 Task: In the Company bloomingdales.com, Create email and send with subject: 'Welcome to a New Paradigm: Introducing Our Visionary Solution', and with mail content 'Good Morning!_x000D_
Ignite your passion for success. Our groundbreaking solution will unleash your potential and open doors to endless opportunities in your industry._x000D_
Best Regards', attach the document: Proposal.doc and insert image: visitingcard.jpg. Below Best Regards, write Wechat and insert the URL: www.wechat.com. Mark checkbox to create task to follow up : Tomorrow.  Enter or choose an email address of recipient's from company's contact and send.. Logged in from softage.5@softage.net
Action: Mouse moved to (76, 50)
Screenshot: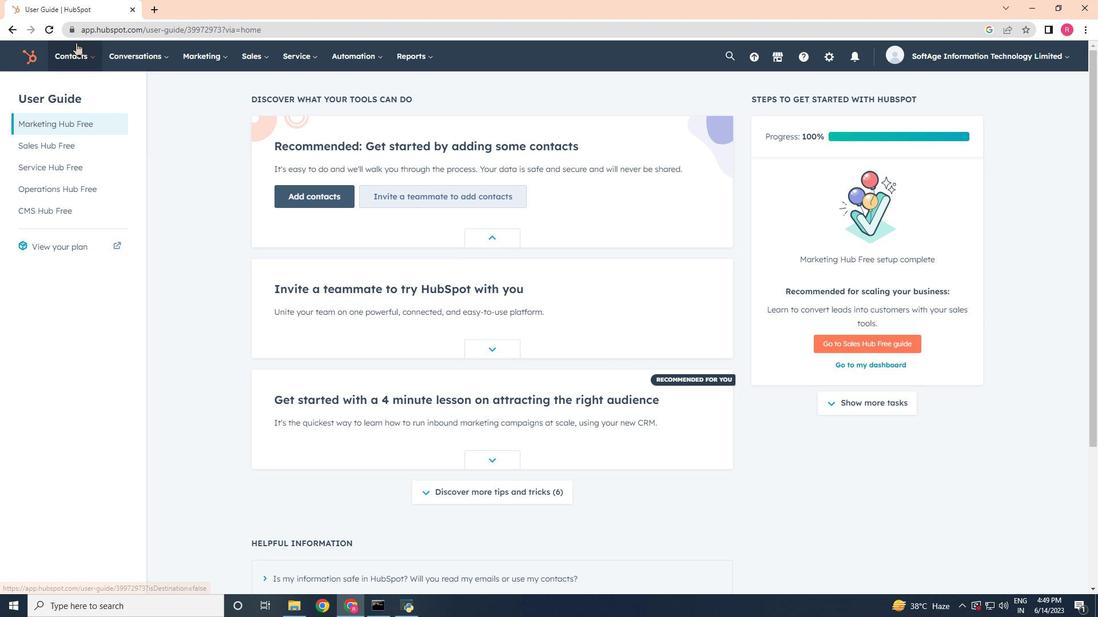 
Action: Mouse pressed left at (76, 50)
Screenshot: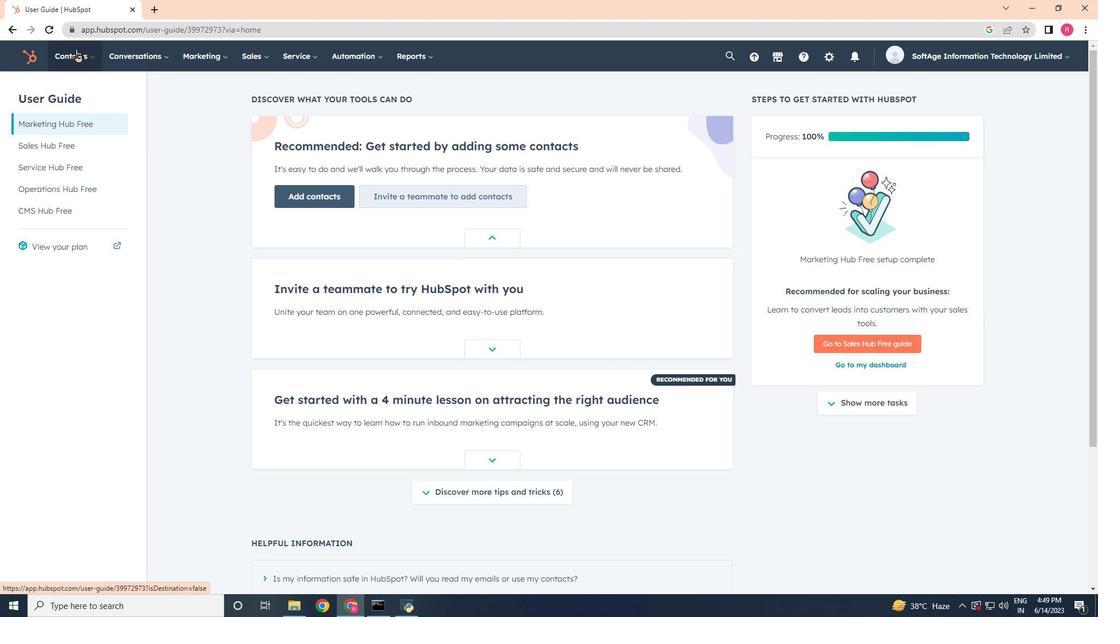 
Action: Mouse moved to (101, 114)
Screenshot: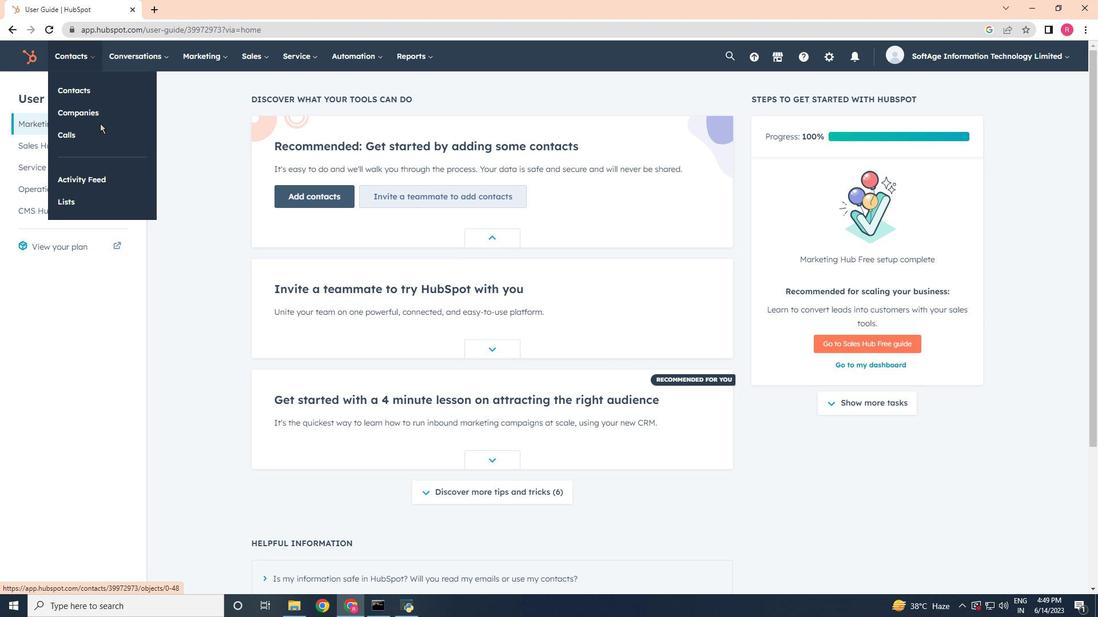 
Action: Mouse pressed left at (101, 114)
Screenshot: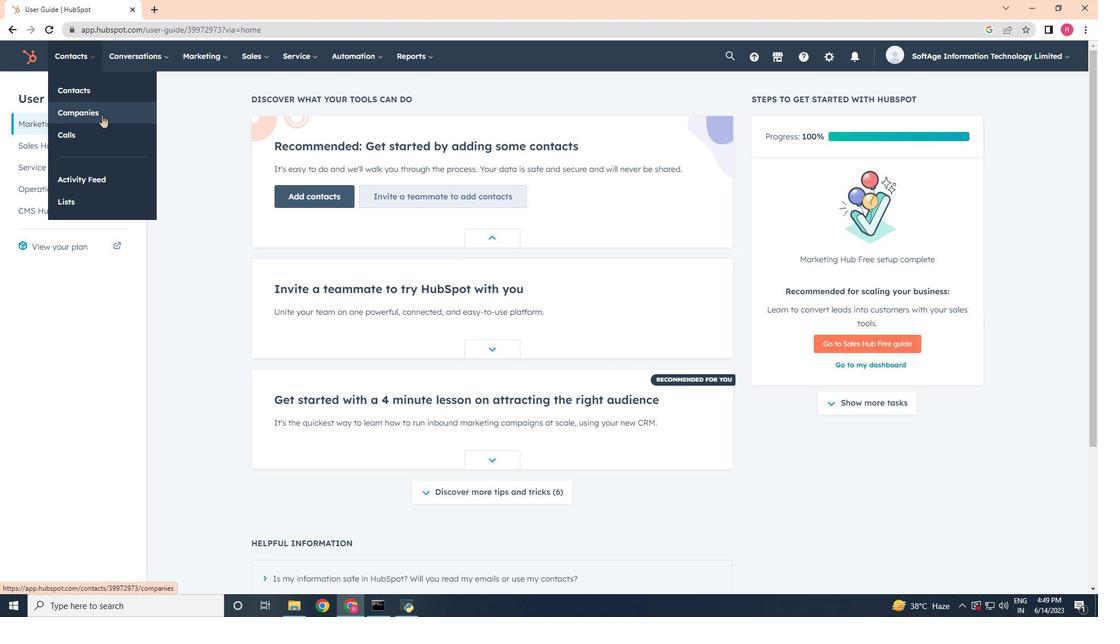 
Action: Mouse moved to (113, 185)
Screenshot: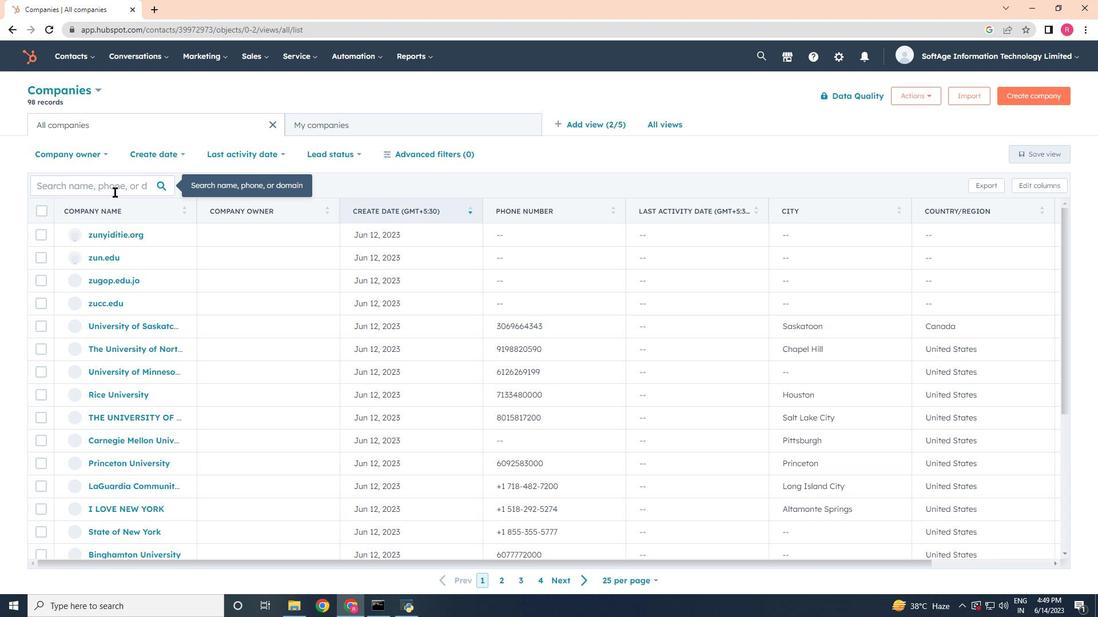 
Action: Mouse pressed left at (113, 185)
Screenshot: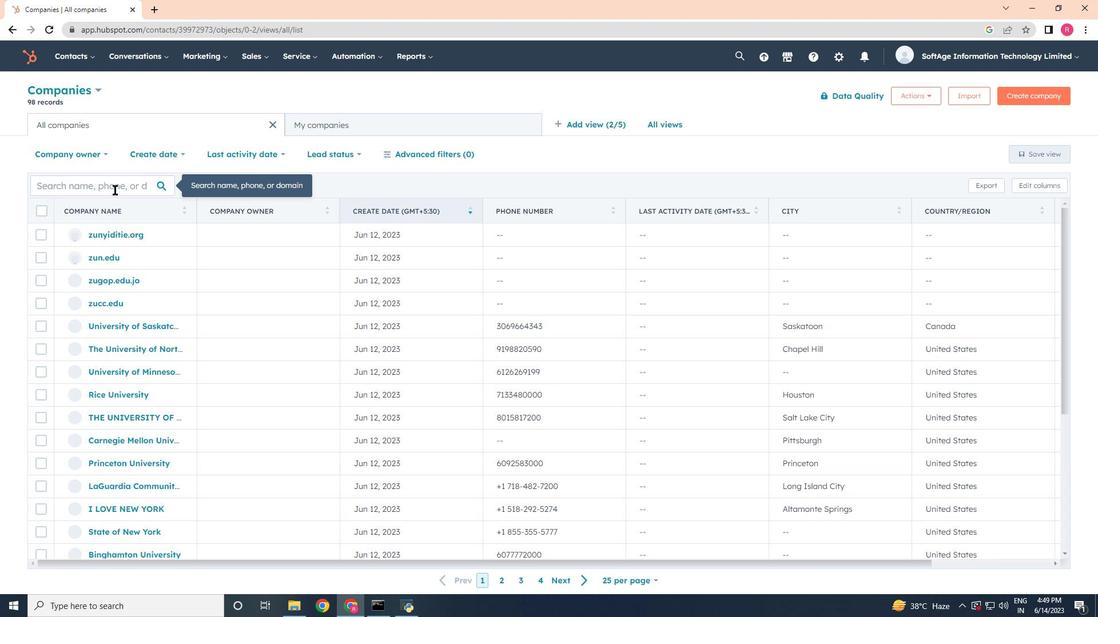 
Action: Key pressed bloom
Screenshot: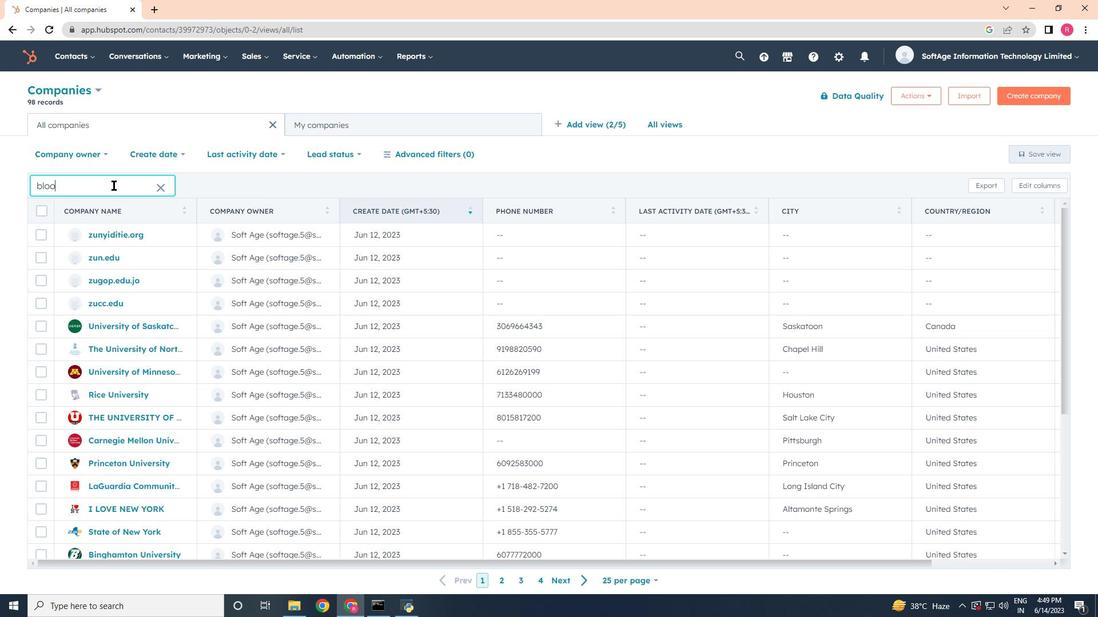 
Action: Mouse moved to (114, 185)
Screenshot: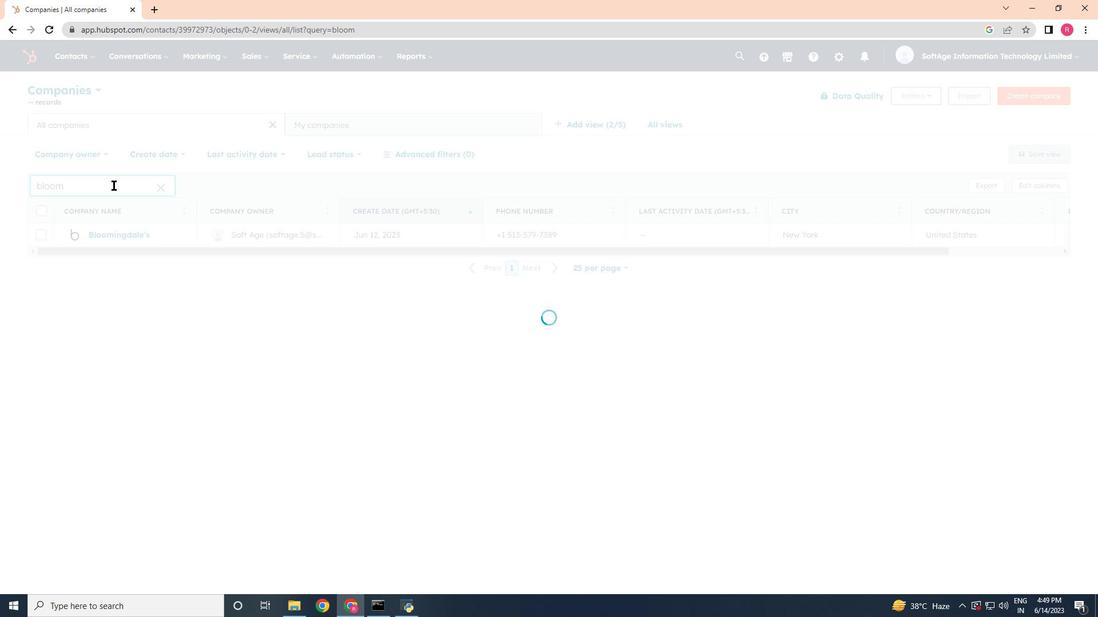 
Action: Key pressed ing
Screenshot: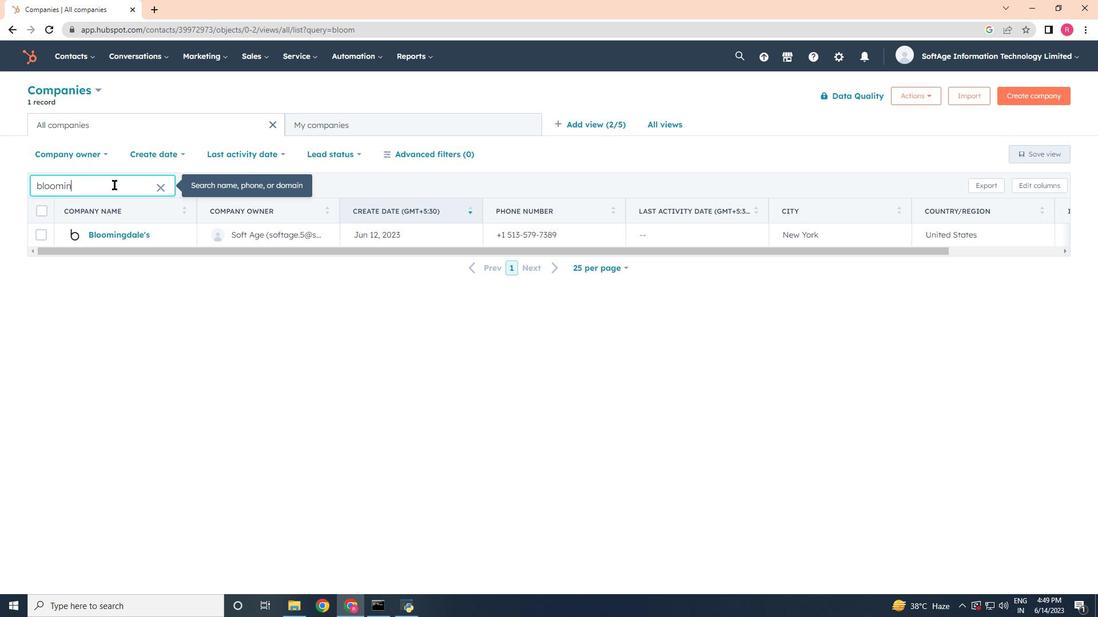 
Action: Mouse moved to (124, 236)
Screenshot: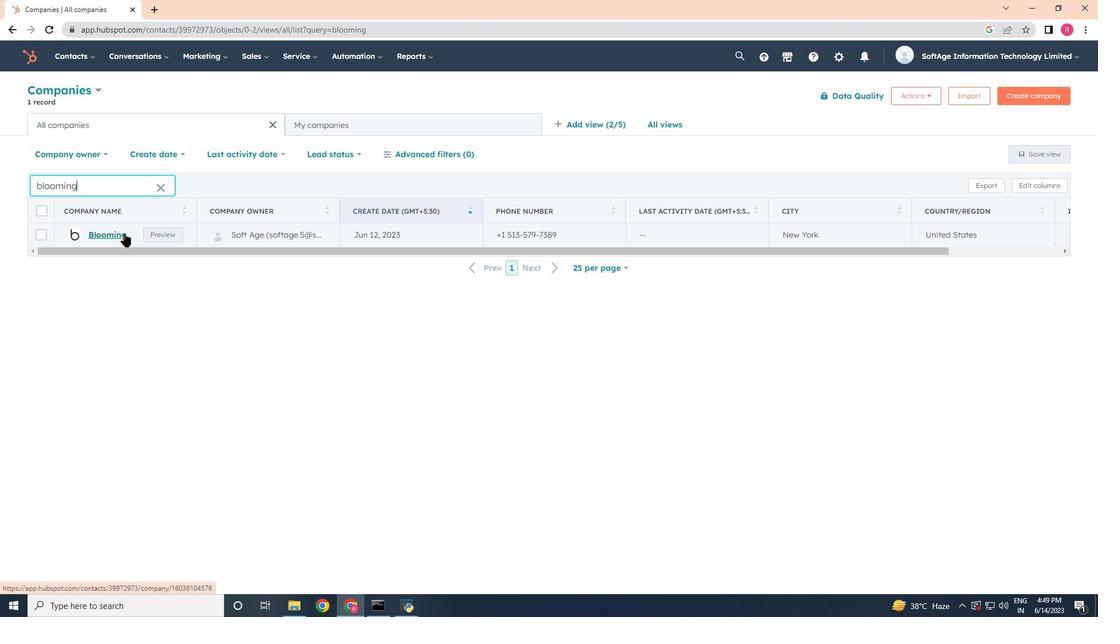 
Action: Mouse pressed left at (124, 236)
Screenshot: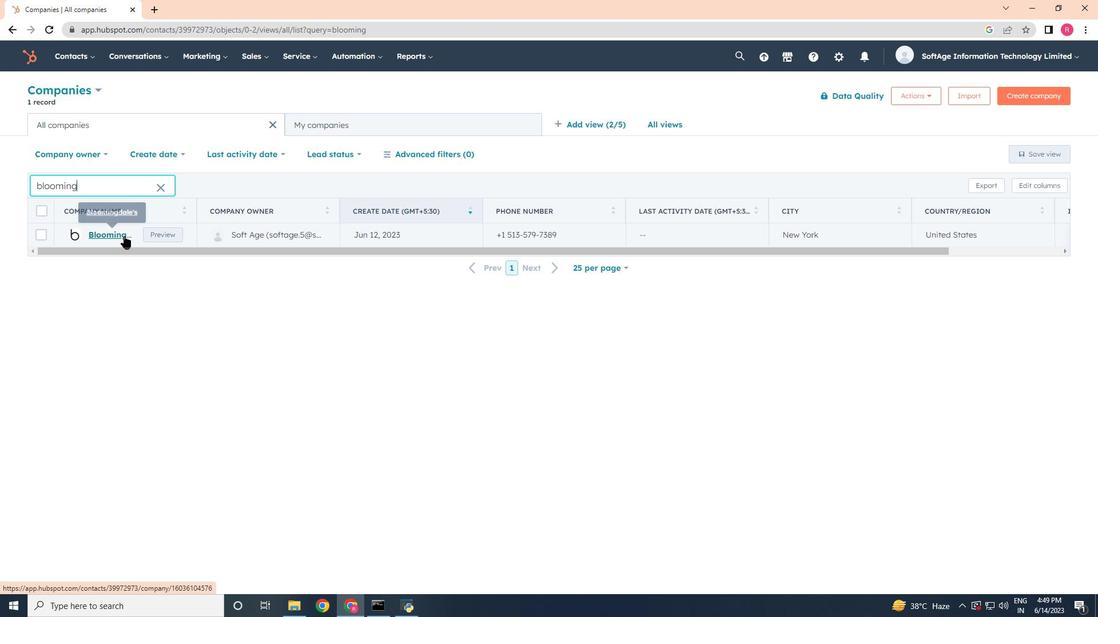 
Action: Mouse moved to (80, 199)
Screenshot: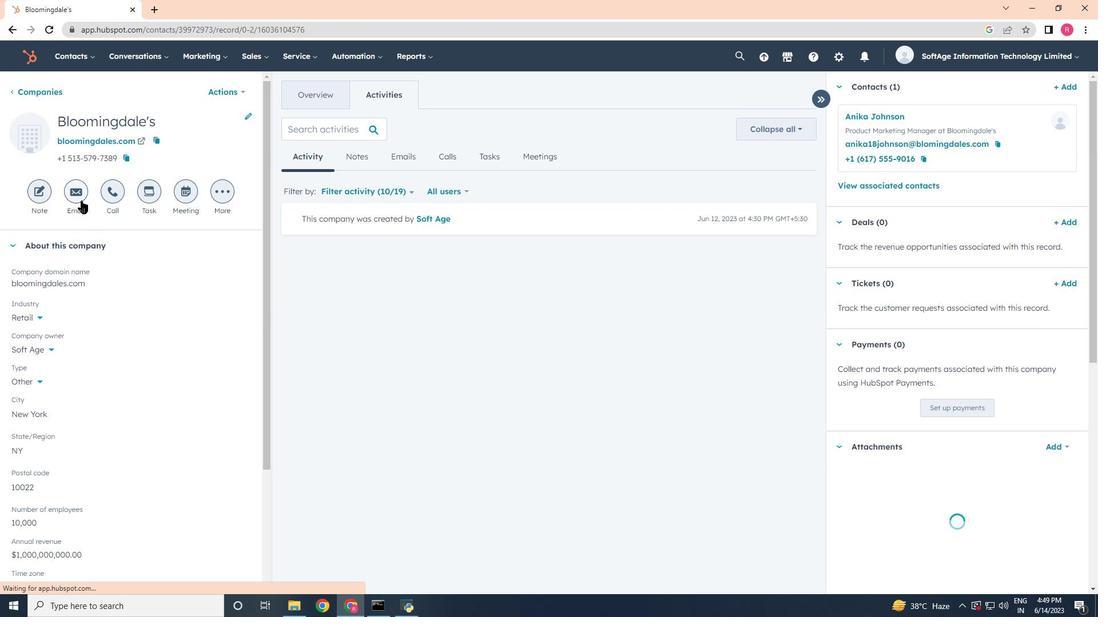 
Action: Mouse pressed left at (80, 199)
Screenshot: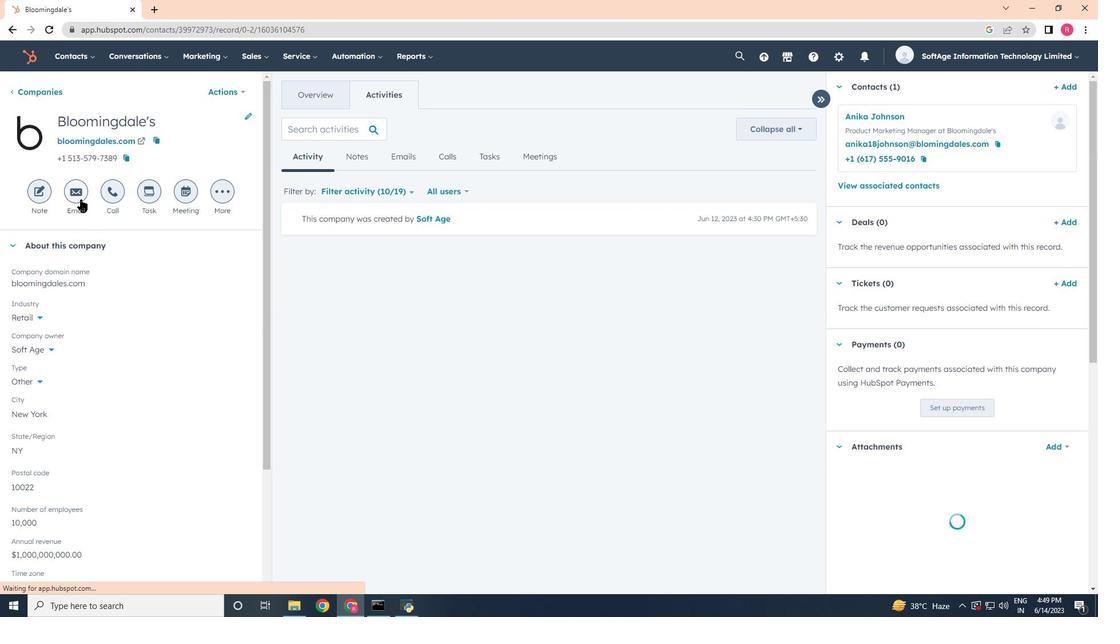 
Action: Mouse moved to (965, 289)
Screenshot: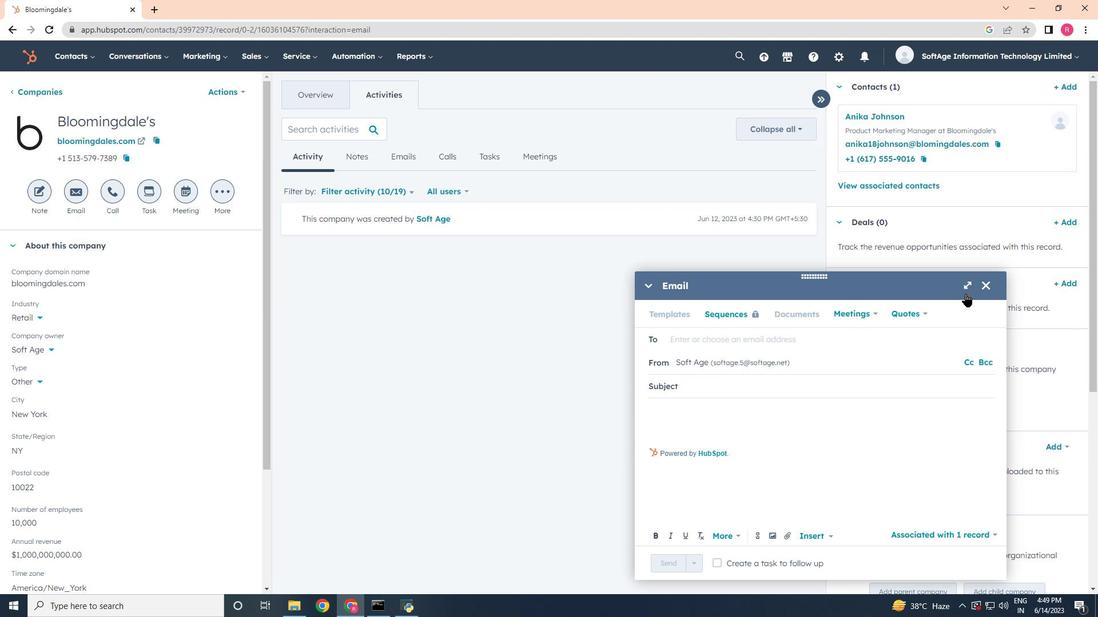 
Action: Mouse pressed left at (965, 289)
Screenshot: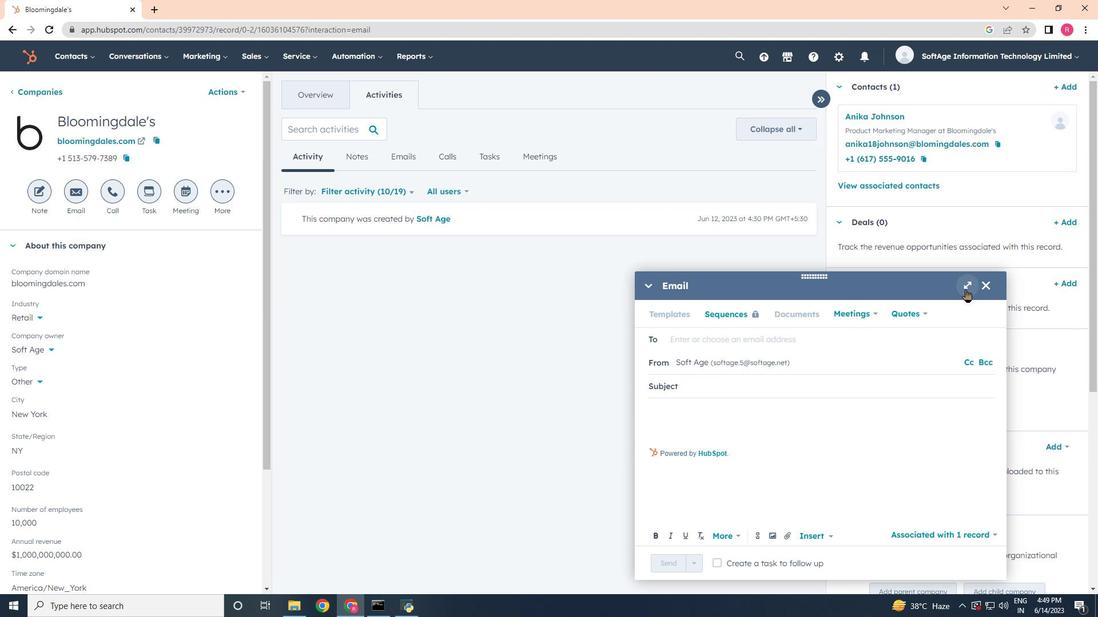 
Action: Mouse moved to (401, 263)
Screenshot: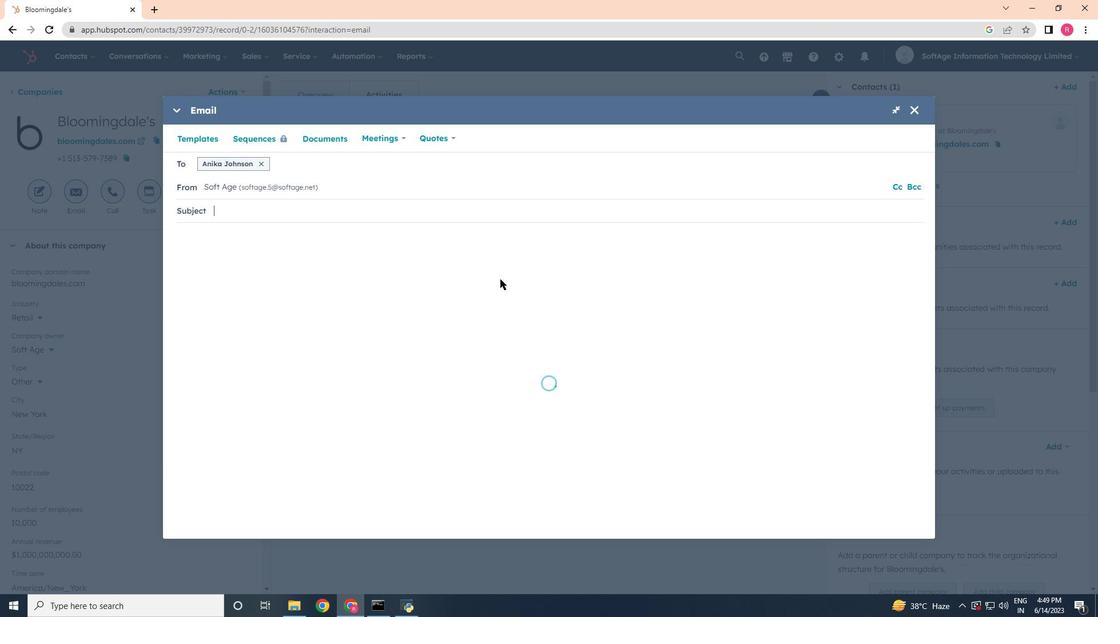 
Action: Key pressed <Key.shift><Key.shift><Key.shift><Key.shift>Welcome<Key.space>to<Key.space>a<Key.space><Key.shift>NEw<Key.space><Key.backspace><Key.backspace><Key.backspace>ew<Key.space><Key.shift><Key.shift><Key.shift><Key.shift><Key.shift><Key.shift><Key.shift><Key.shift><Key.shift><Key.shift><Key.shift><Key.shift><Key.shift><Key.shift><Key.shift>Paradigm<Key.shift_r>:<Key.space><Key.shift>Introducing<Key.space><Key.shift>Our<Key.space><Key.shift>Visionary<Key.space><Key.shift>Solution<Key.space>
Screenshot: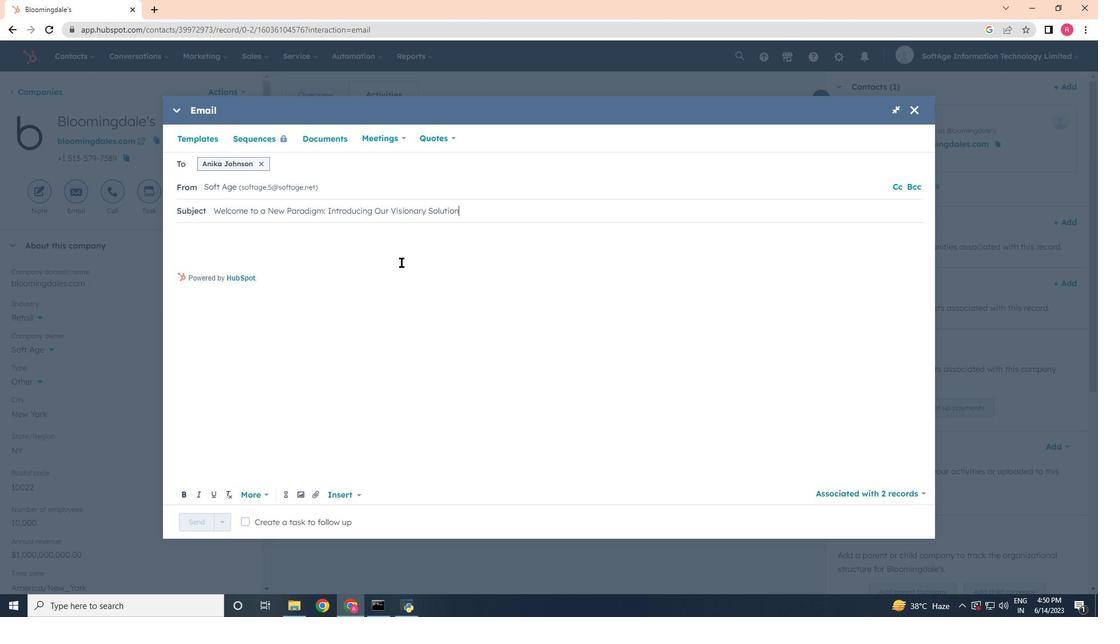 
Action: Mouse moved to (192, 260)
Screenshot: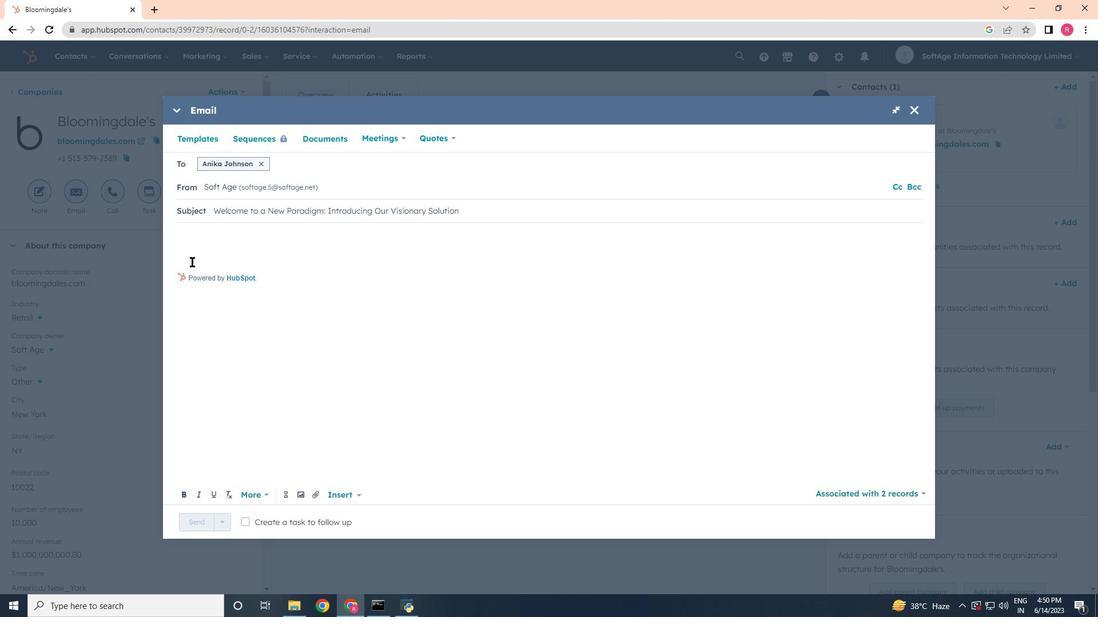 
Action: Mouse pressed left at (192, 260)
Screenshot: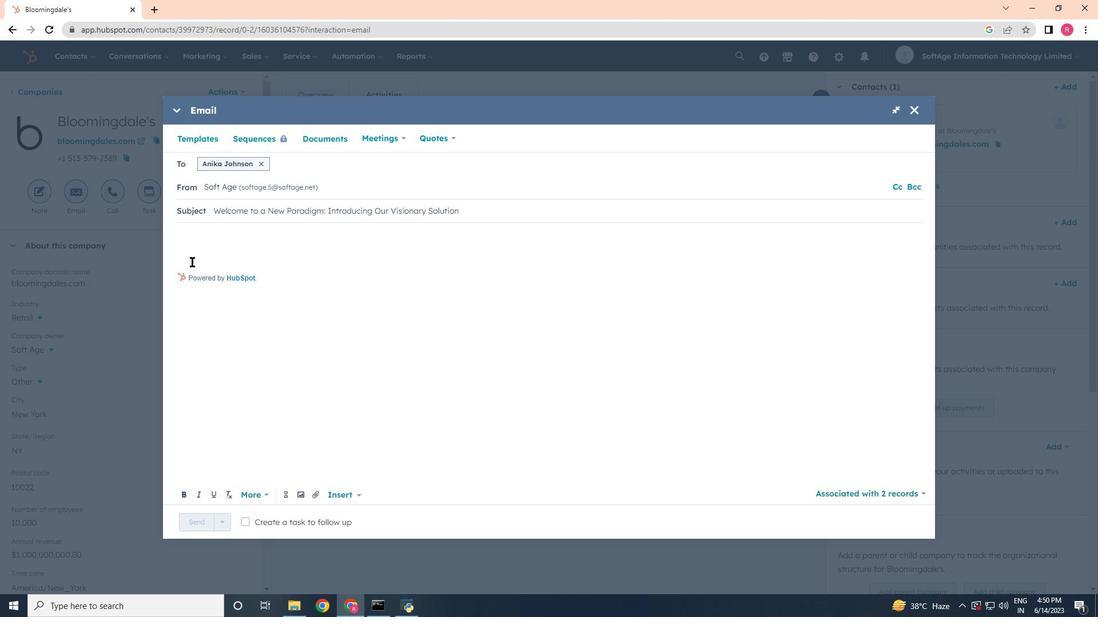 
Action: Mouse moved to (192, 259)
Screenshot: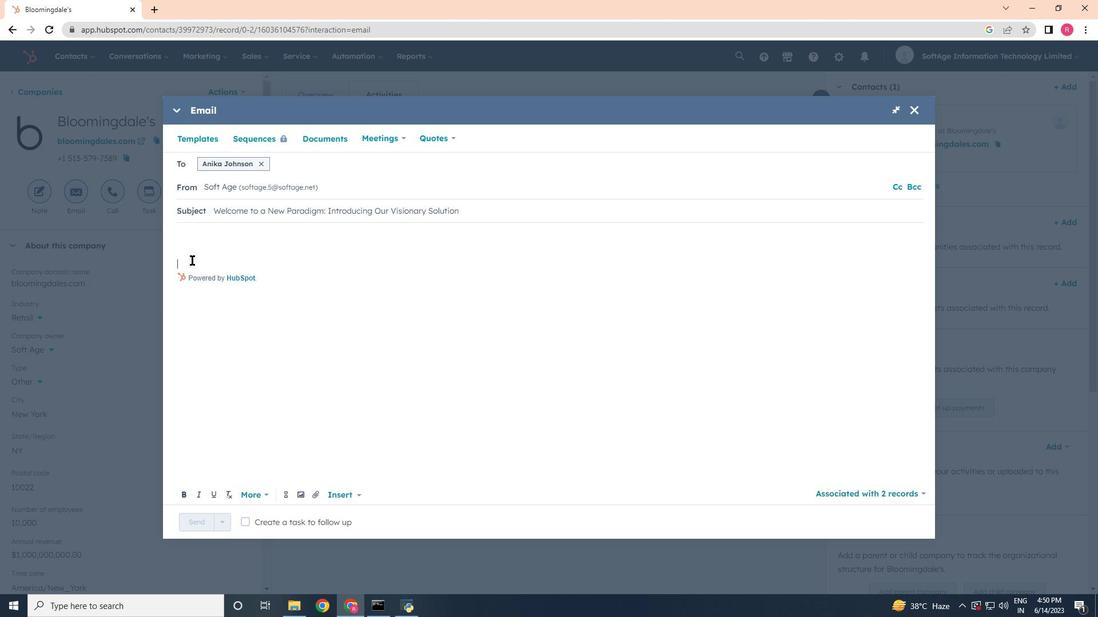 
Action: Key pressed <Key.backspace><Key.backspace><Key.backspace><Key.shift><Key.shift><Key.shift><Key.shift><Key.shift><Key.shift><Key.shift><Key.shift><Key.shift><Key.shift>Good<Key.space><Key.shift>Morning<Key.shift>!<Key.enter><Key.enter><Key.shift>Ignite<Key.space>your<Key.space>passion<Key.space>for<Key.space>success<Key.space><Key.backspace>.<Key.space><Key.shift><Key.shift><Key.shift><Key.shift><Key.shift><Key.shift><Key.shift><Key.shift><Key.shift><Key.shift><Key.shift><Key.shift><Key.shift><Key.shift><Key.shift><Key.shift><Key.shift><Key.shift><Key.shift>Our<Key.space>groundbreaking<Key.space>solution<Key.space>will<Key.space>unleash<Key.space>your<Key.space>potential<Key.space>and<Key.space>doors<Key.space>to<Key.space>endless<Key.space><Key.backspace><Key.backspace><Key.backspace><Key.backspace><Key.backspace>leash<Key.space><Key.backspace><Key.backspace><Key.backspace><Key.backspace><Key.backspace><Key.backspace><Key.backspace><Key.backspace><Key.backspace>
Screenshot: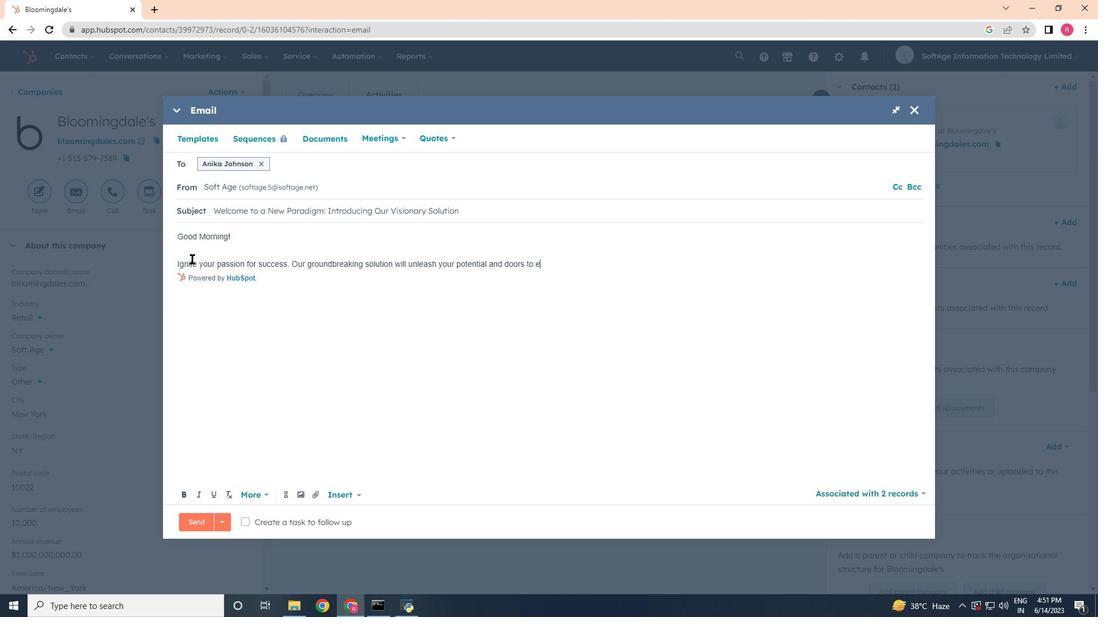 
Action: Mouse moved to (822, 0)
Screenshot: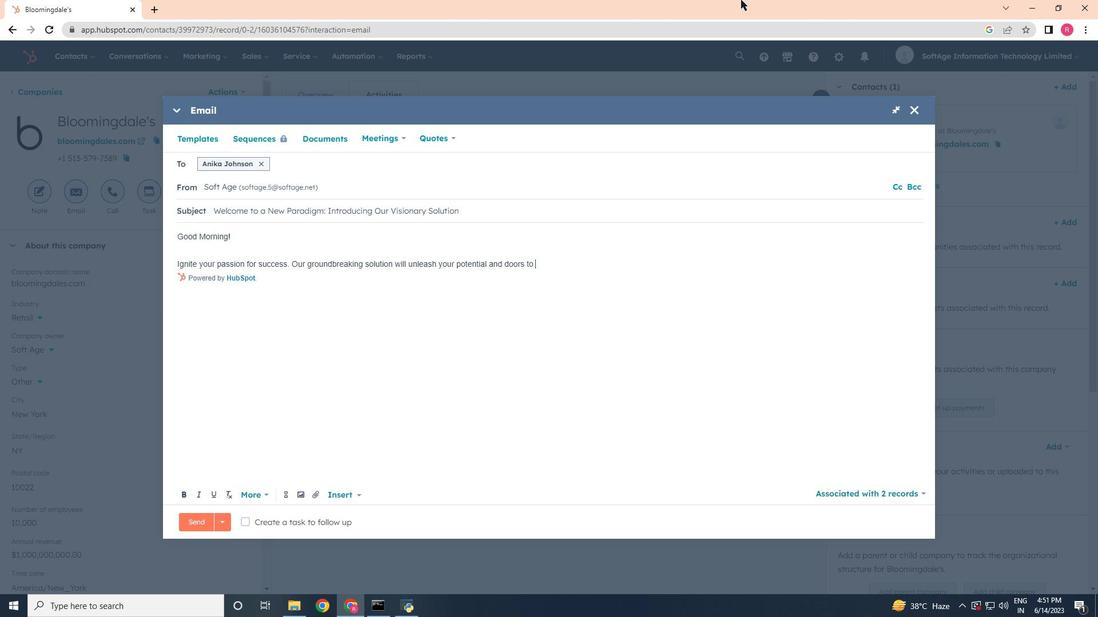 
Action: Key pressed endless<Key.space>opportunities<Key.space>in<Key.space>your<Key.space>industry.<Key.enter><Key.enter><Key.shift>Best<Key.space><Key.shift>regards,<Key.enter>
Screenshot: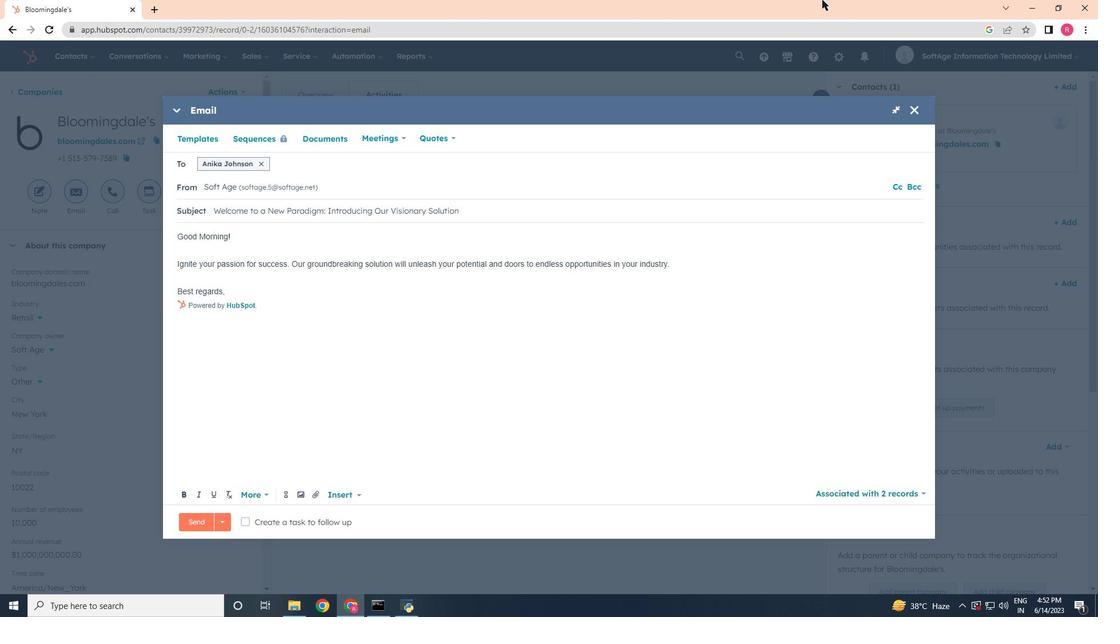 
Action: Mouse moved to (312, 496)
Screenshot: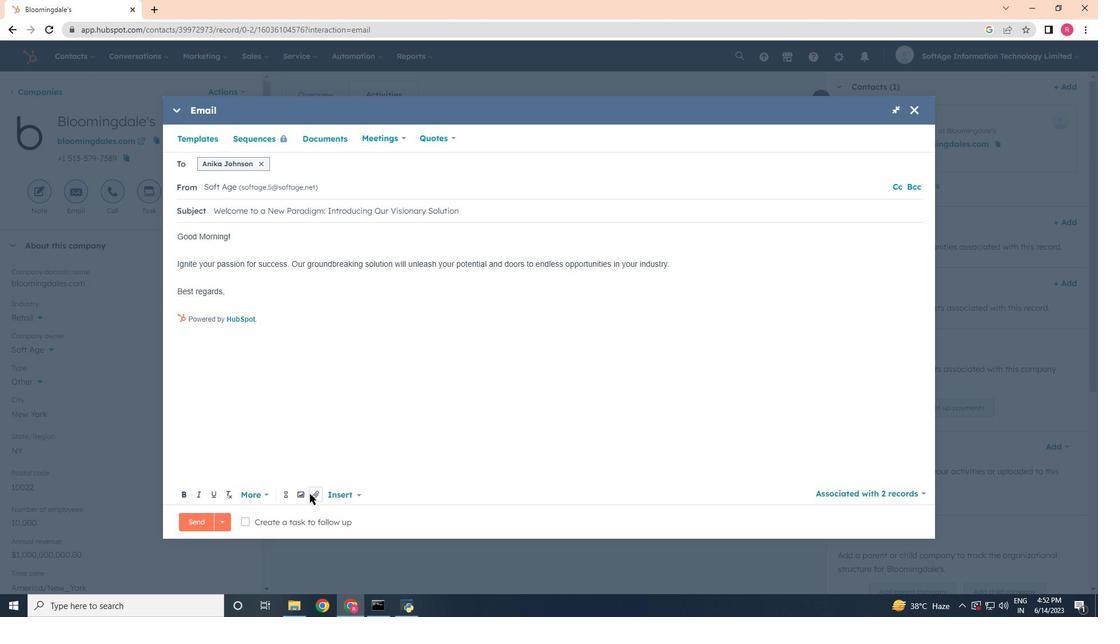 
Action: Mouse pressed left at (312, 496)
Screenshot: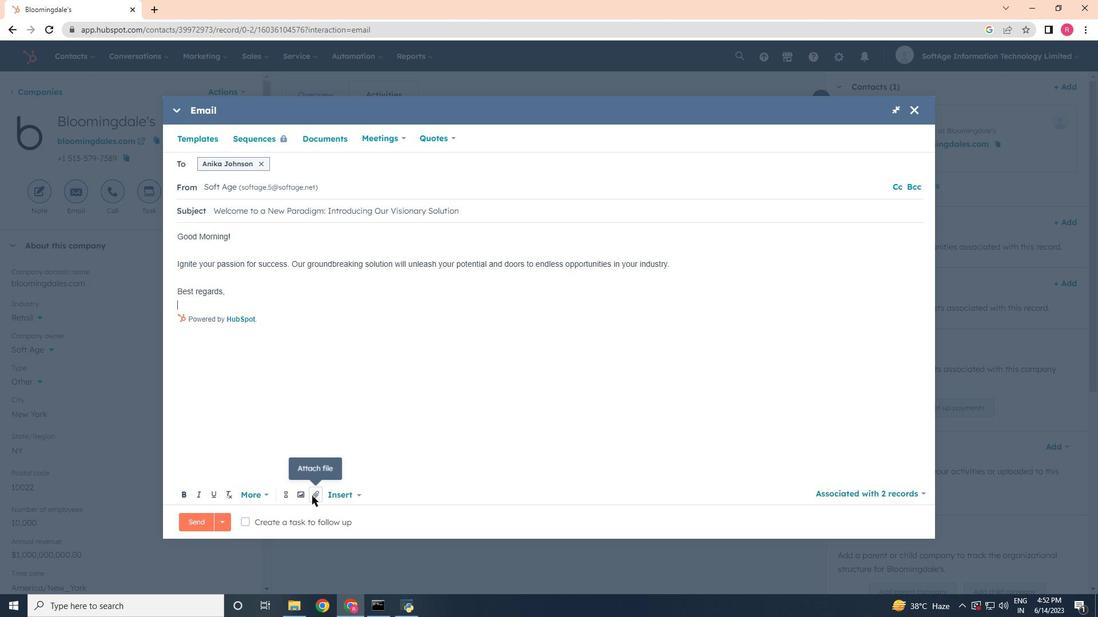 
Action: Mouse moved to (333, 467)
Screenshot: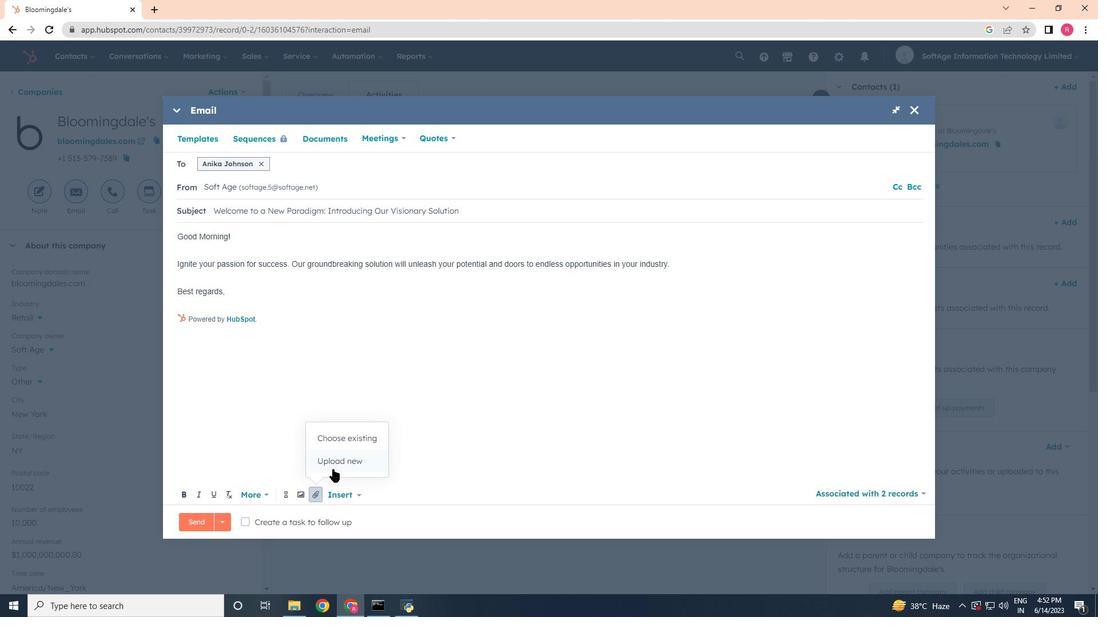 
Action: Mouse pressed left at (333, 467)
Screenshot: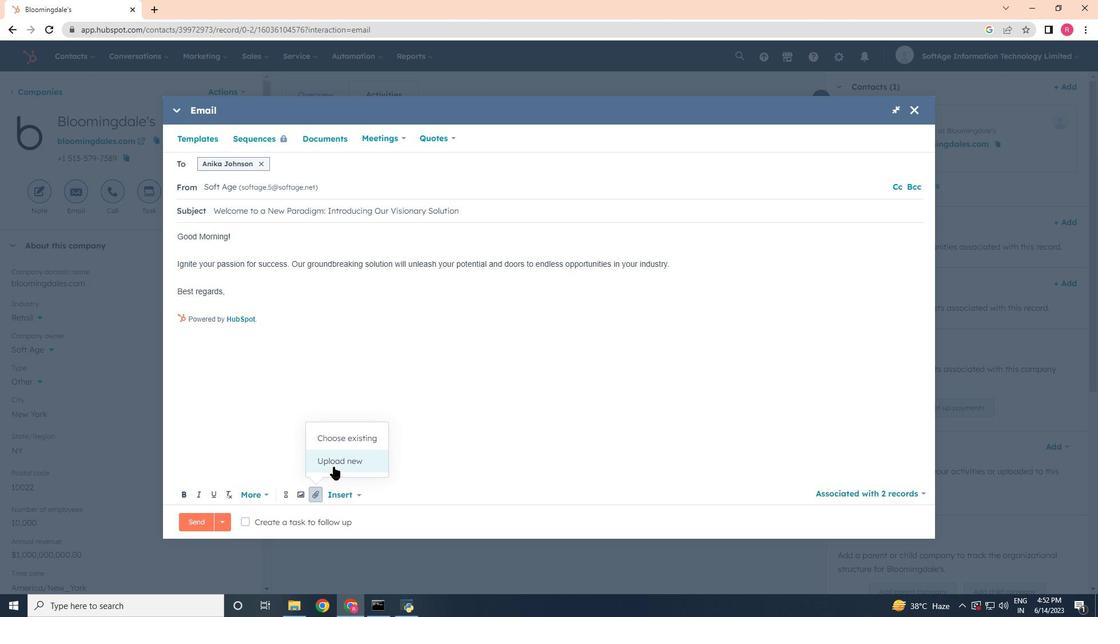 
Action: Mouse moved to (225, 185)
Screenshot: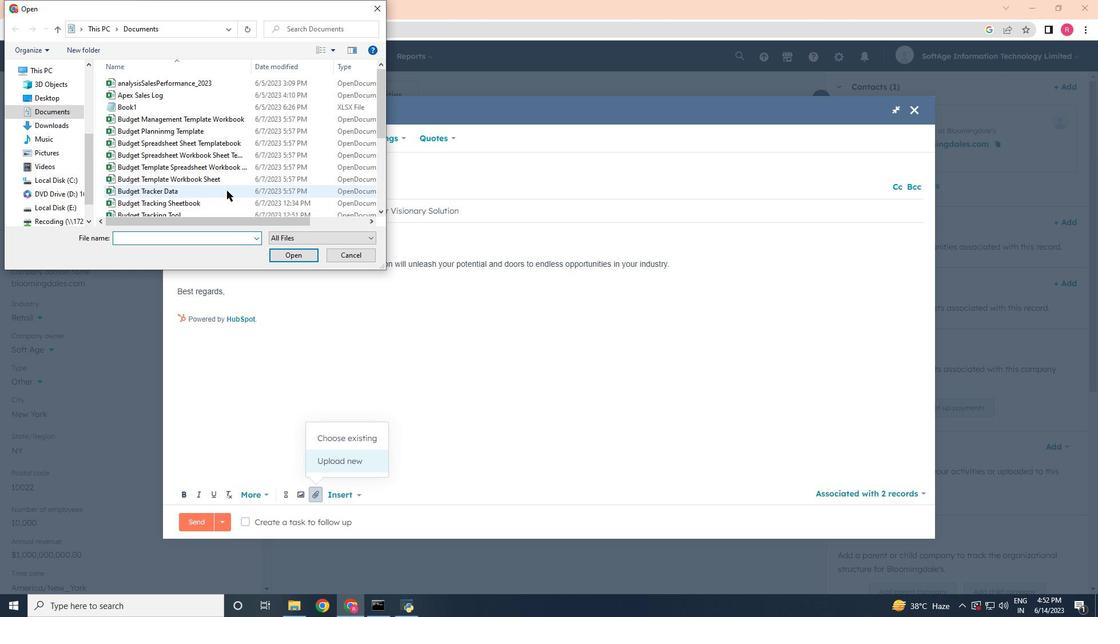 
Action: Mouse scrolled (225, 185) with delta (0, 0)
Screenshot: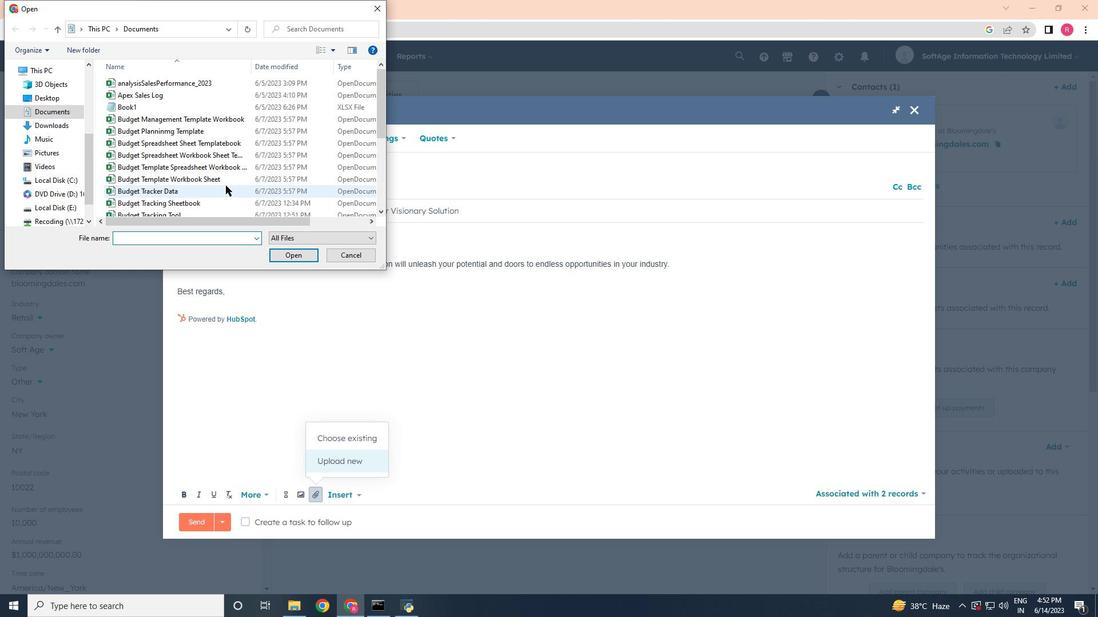 
Action: Mouse scrolled (225, 185) with delta (0, 0)
Screenshot: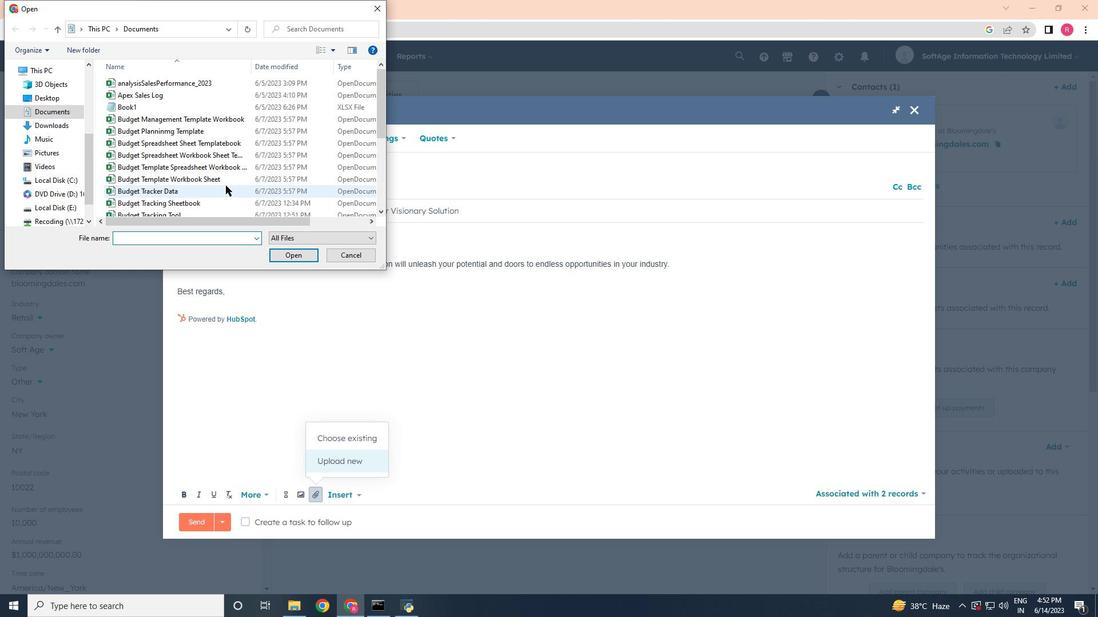 
Action: Mouse scrolled (225, 185) with delta (0, 0)
Screenshot: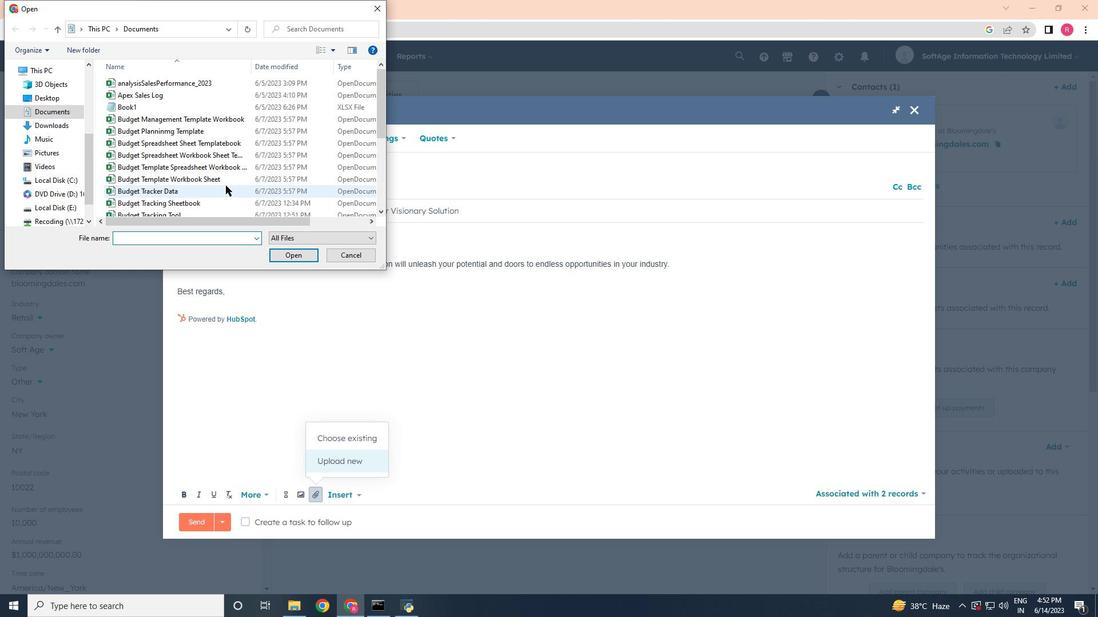 
Action: Mouse scrolled (225, 185) with delta (0, 0)
Screenshot: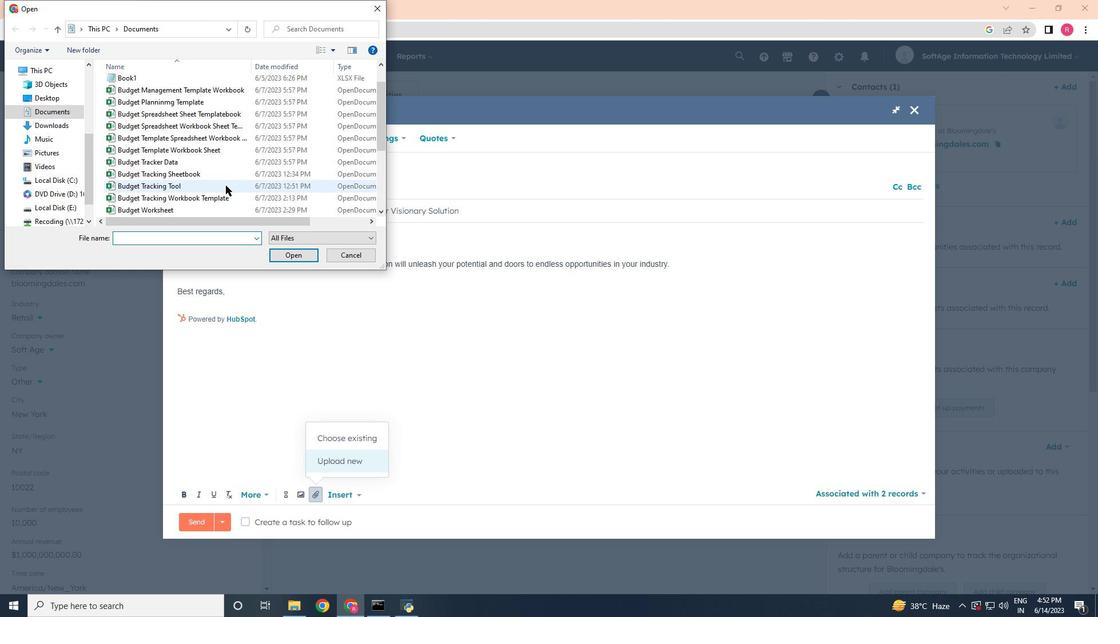 
Action: Mouse scrolled (225, 185) with delta (0, 0)
Screenshot: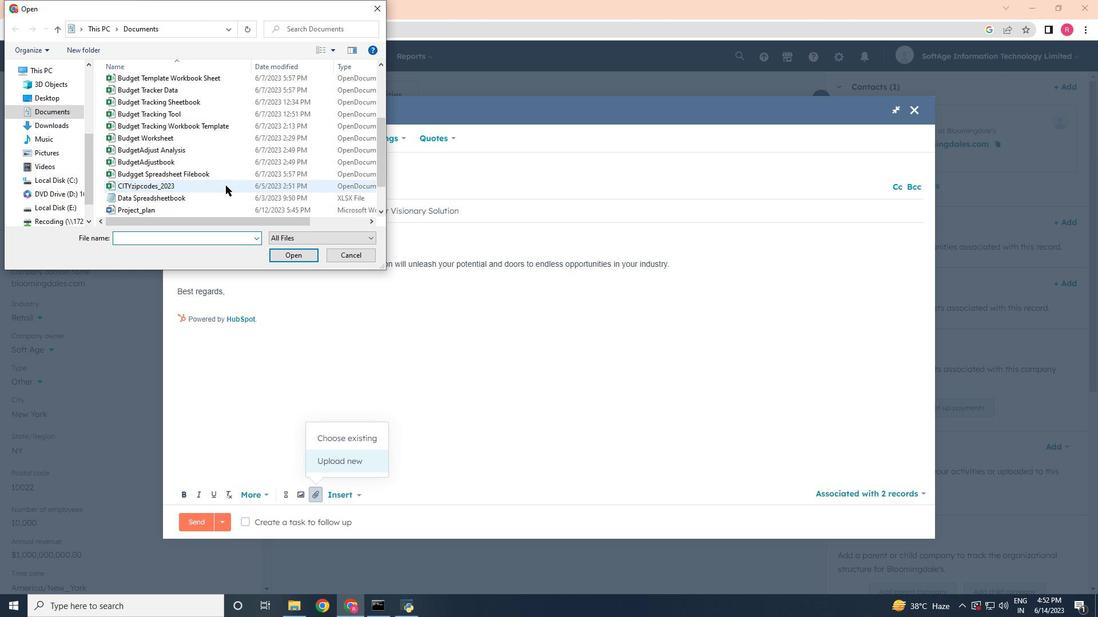 
Action: Mouse scrolled (225, 185) with delta (0, 0)
Screenshot: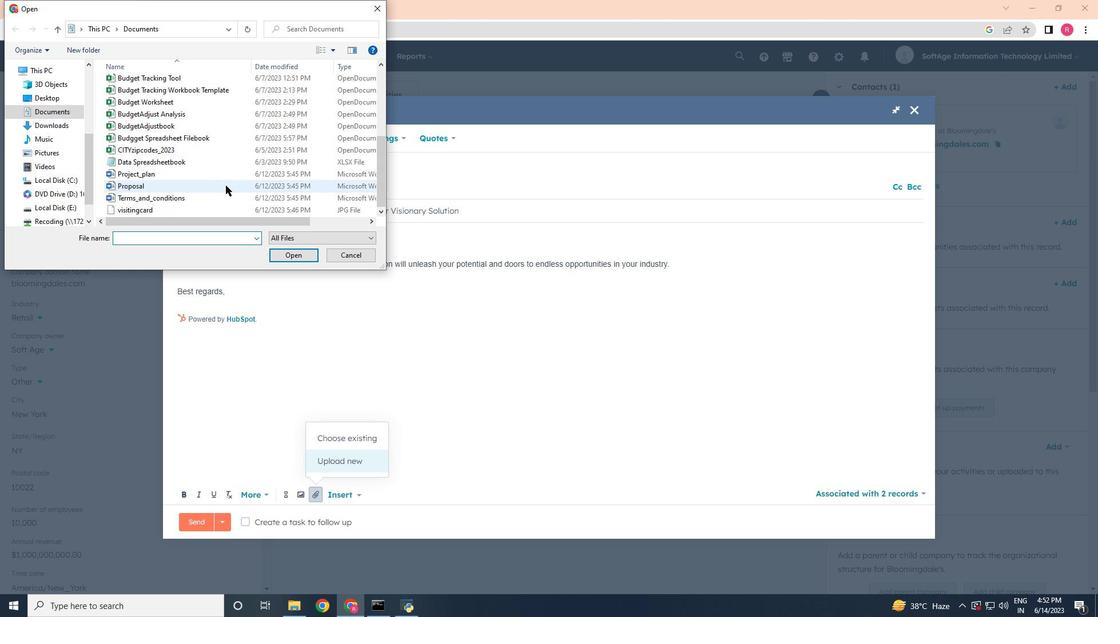 
Action: Mouse moved to (173, 188)
Screenshot: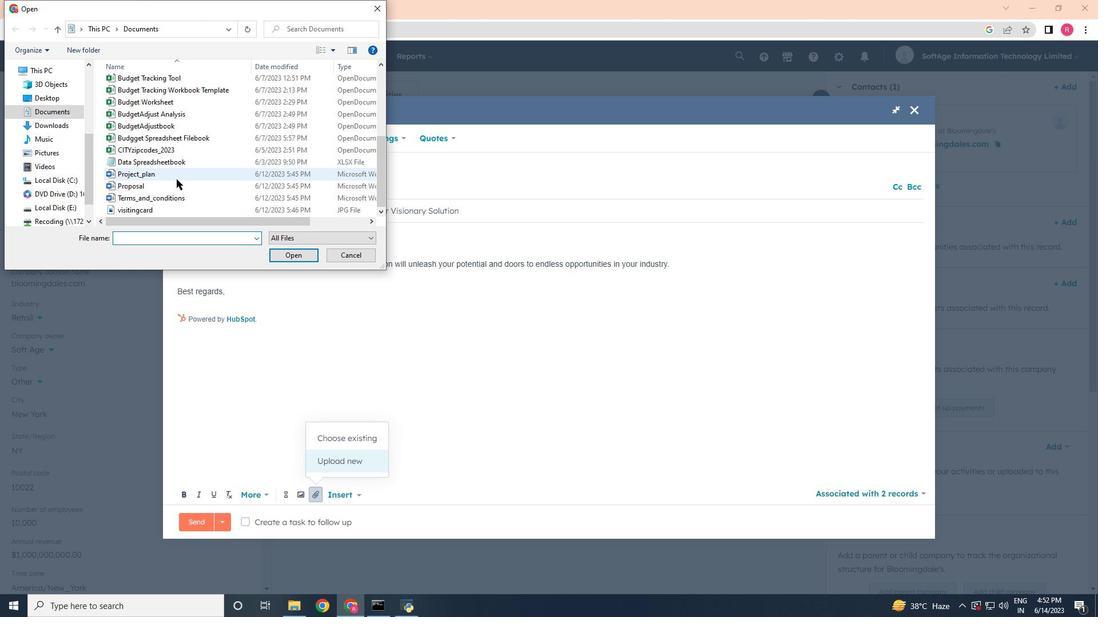 
Action: Mouse pressed left at (173, 188)
Screenshot: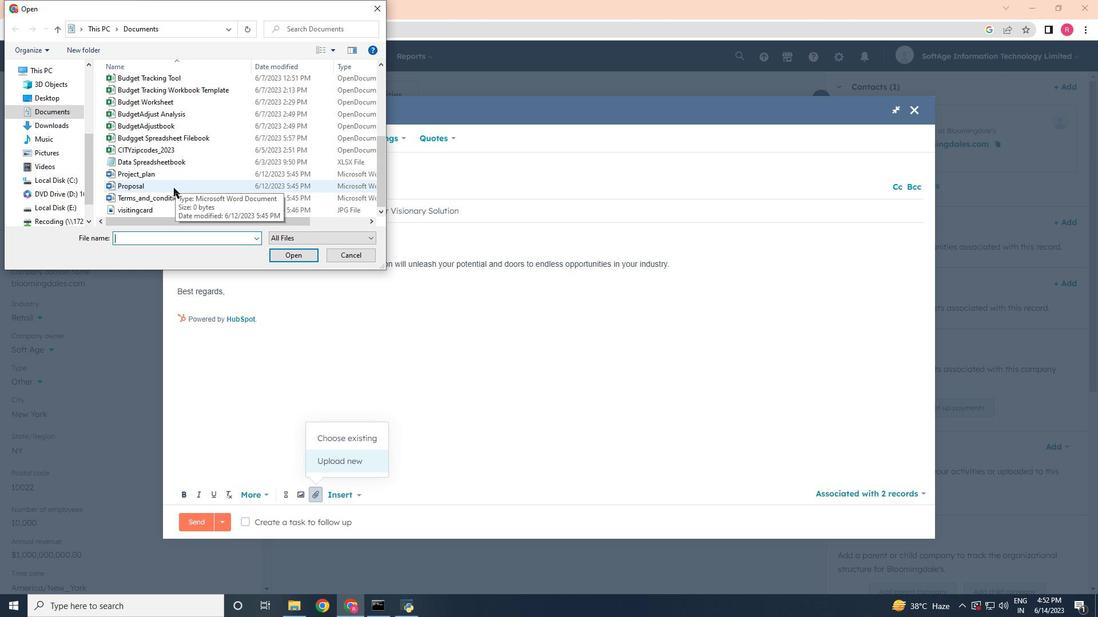 
Action: Mouse moved to (284, 250)
Screenshot: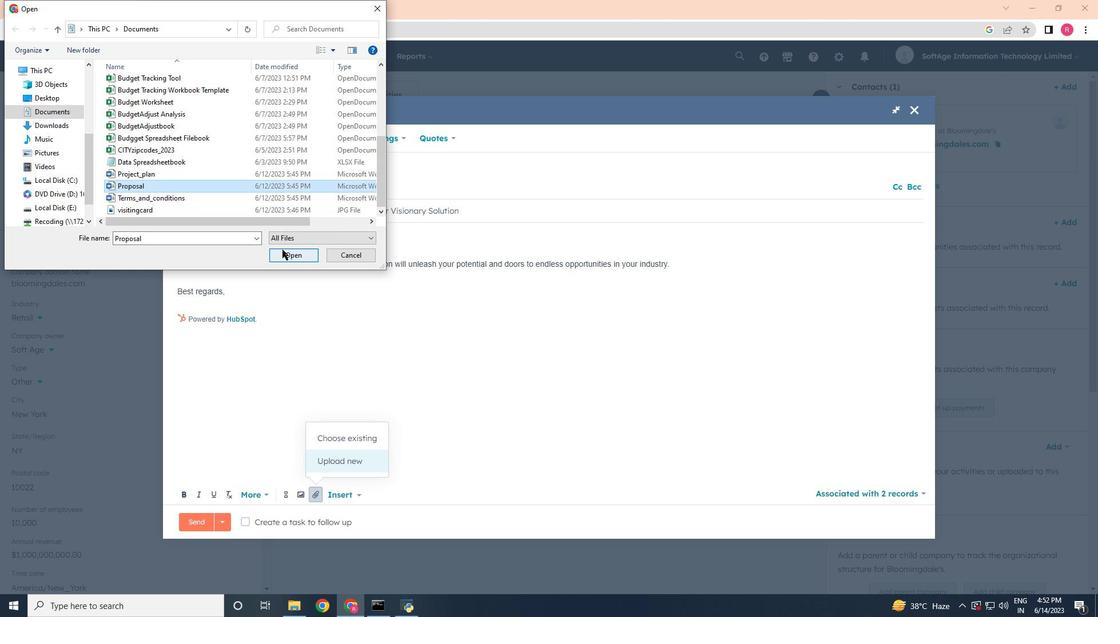 
Action: Mouse pressed left at (284, 250)
Screenshot: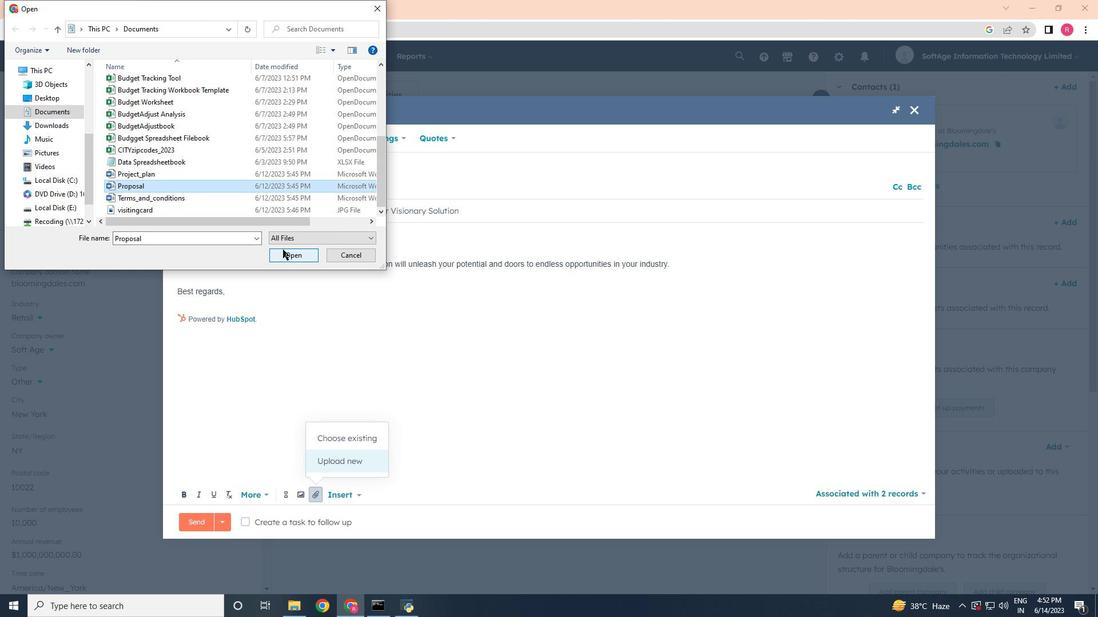 
Action: Mouse moved to (305, 463)
Screenshot: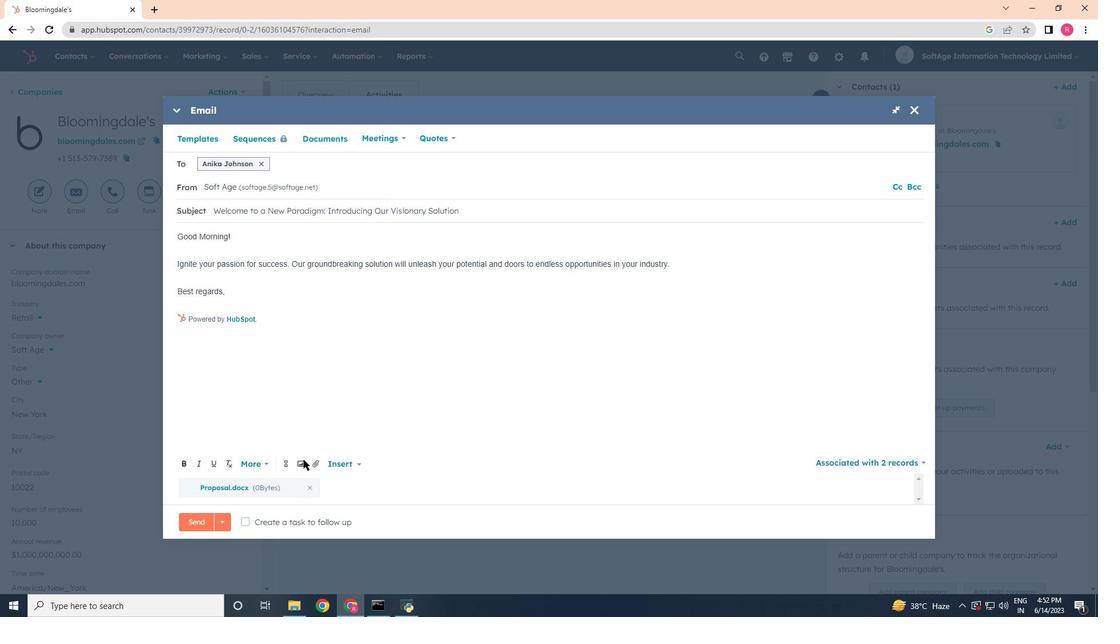 
Action: Mouse pressed left at (305, 463)
Screenshot: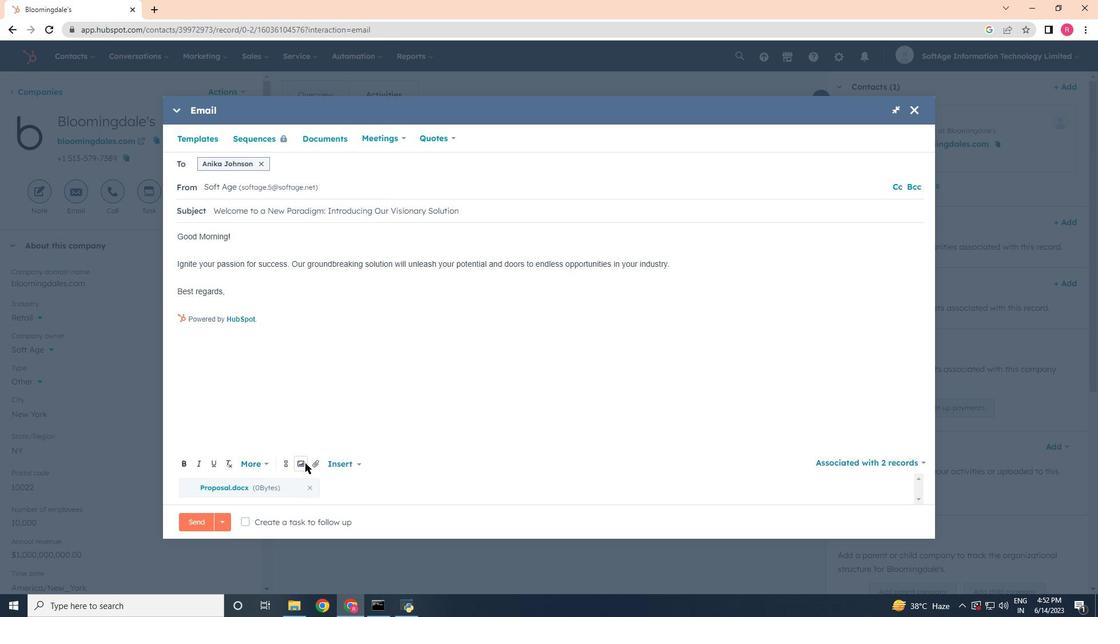 
Action: Mouse moved to (283, 431)
Screenshot: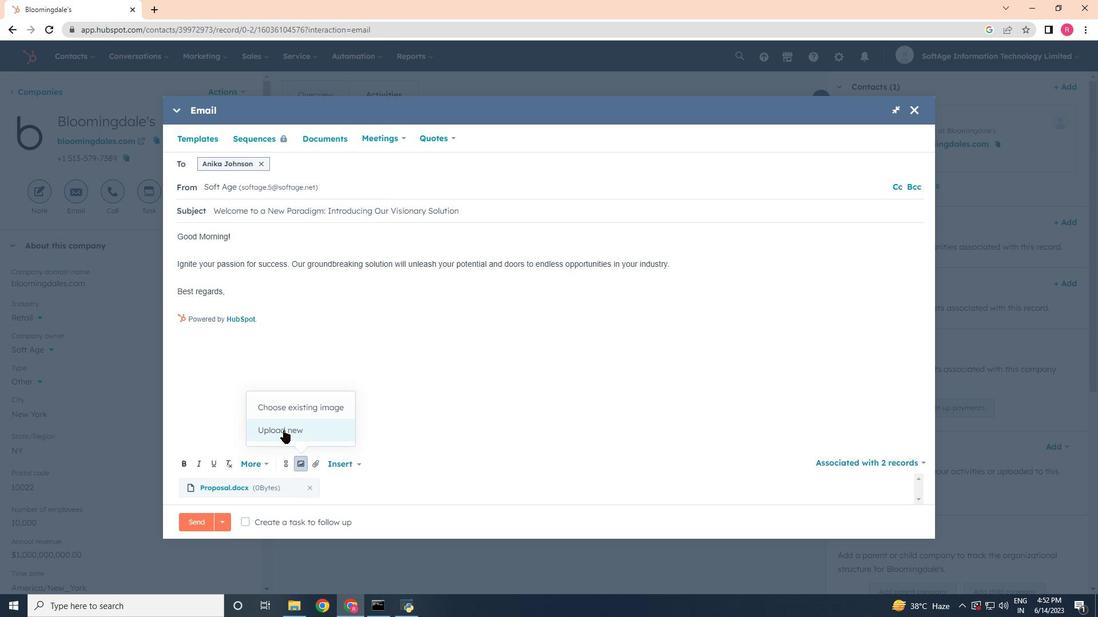 
Action: Mouse pressed left at (283, 431)
Screenshot: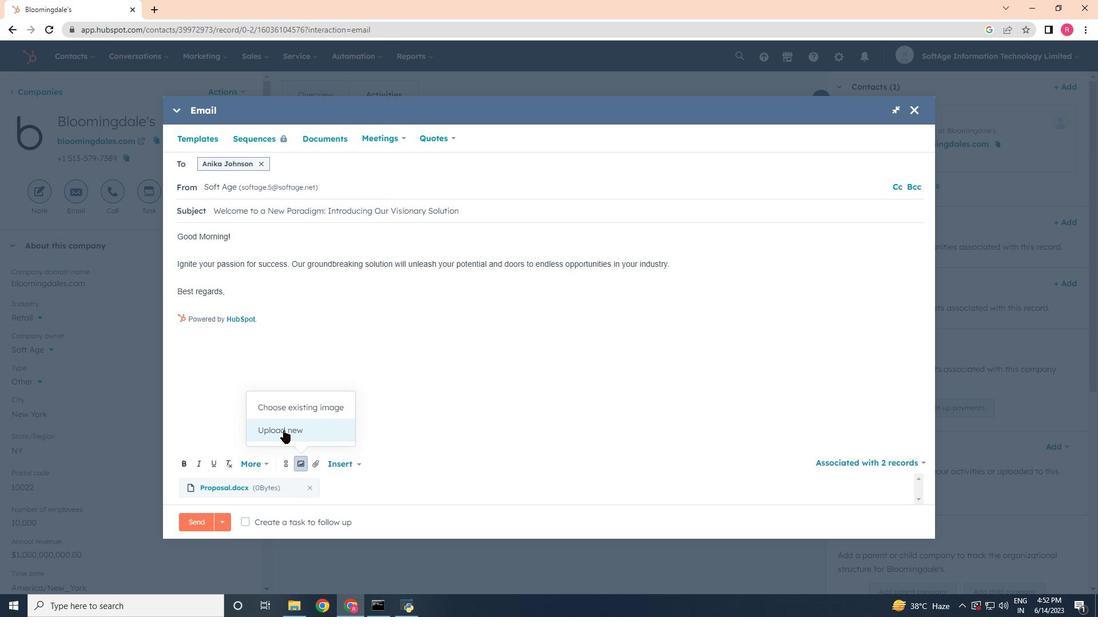 
Action: Mouse moved to (142, 105)
Screenshot: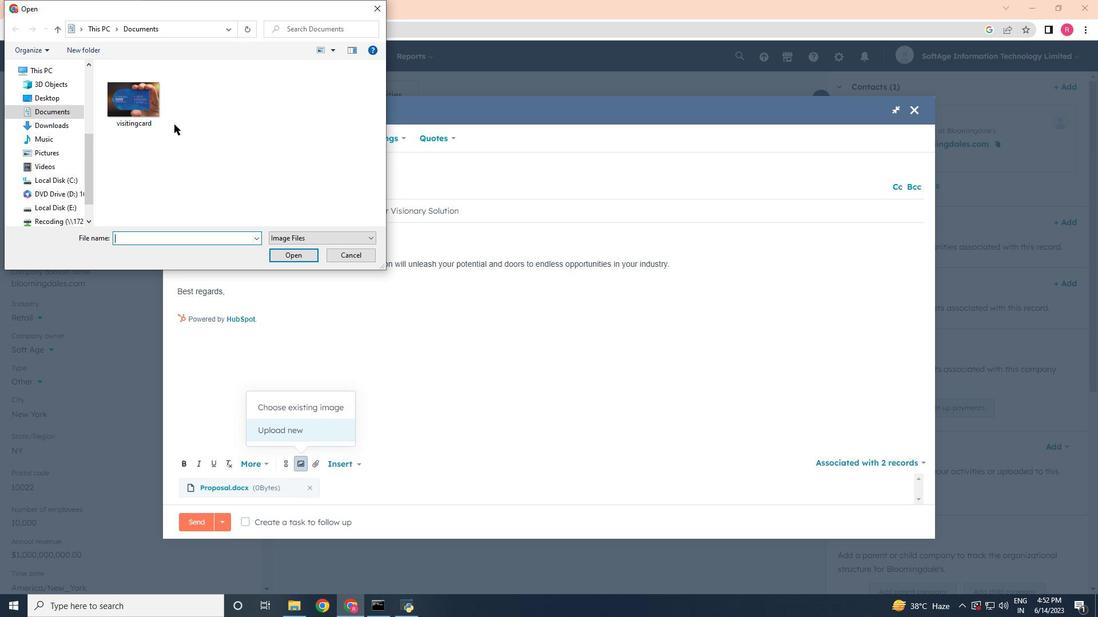 
Action: Mouse pressed left at (142, 105)
Screenshot: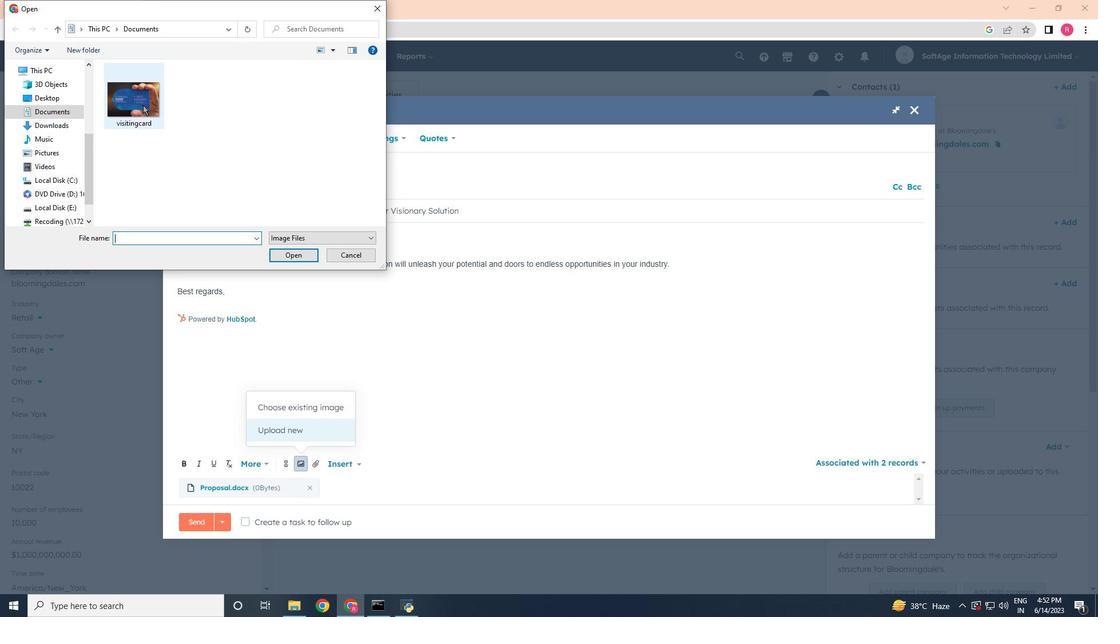 
Action: Mouse moved to (284, 256)
Screenshot: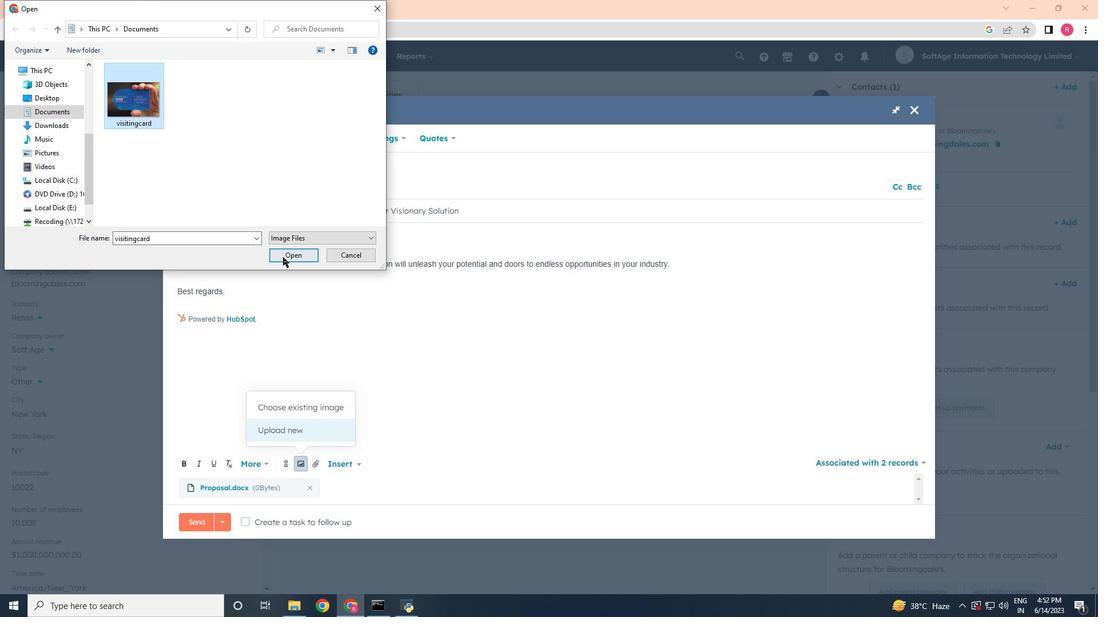 
Action: Mouse pressed left at (284, 256)
Screenshot: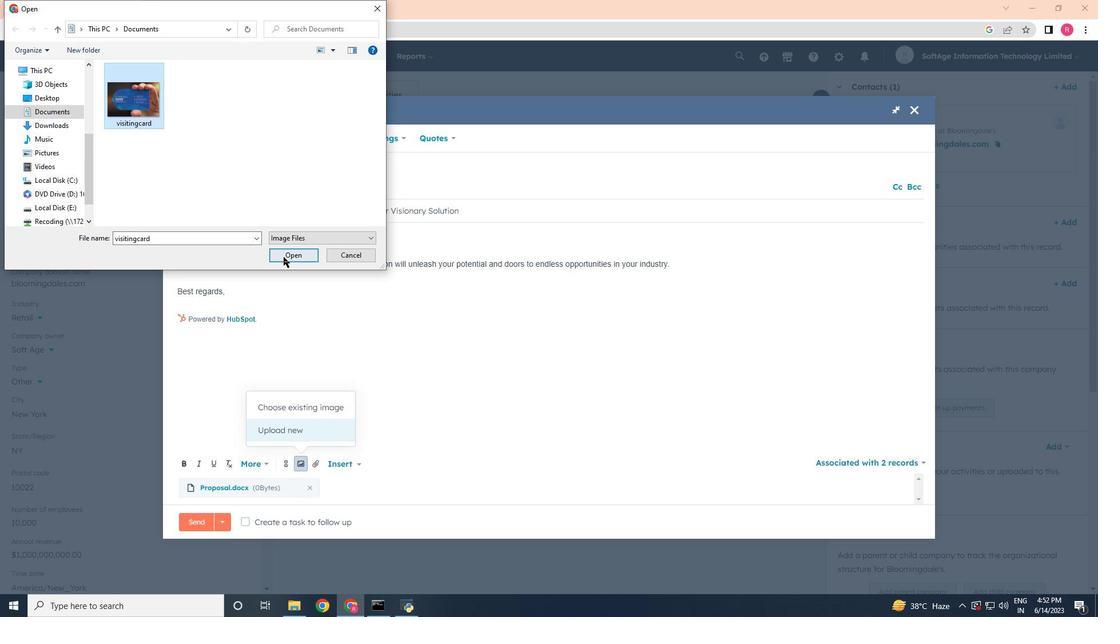 
Action: Mouse moved to (207, 265)
Screenshot: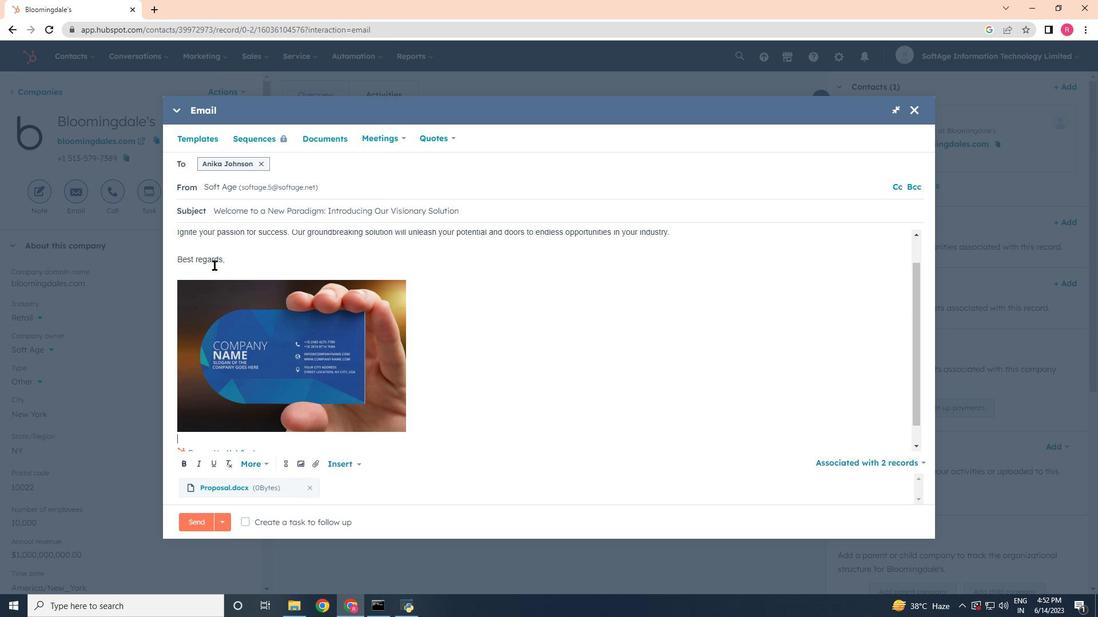 
Action: Mouse pressed left at (207, 265)
Screenshot: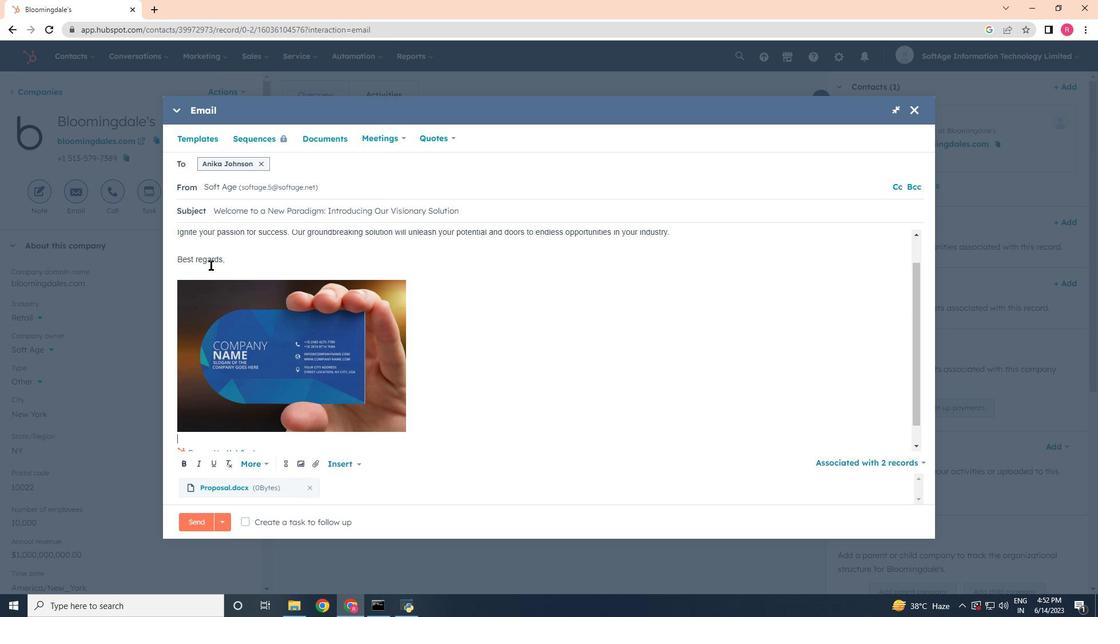 
Action: Mouse moved to (200, 275)
Screenshot: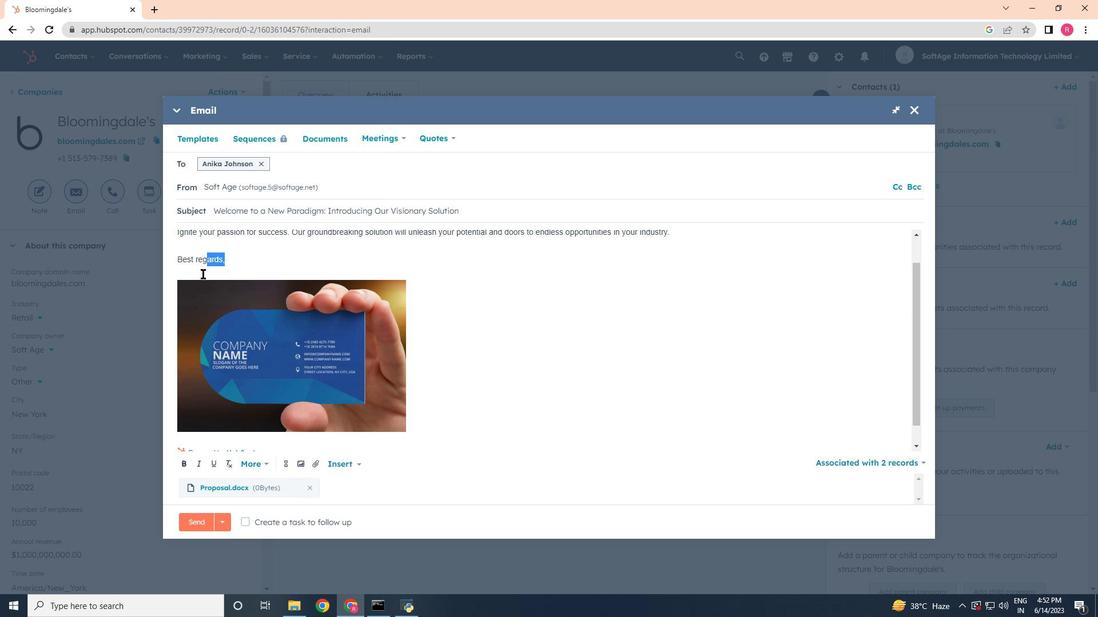 
Action: Mouse pressed left at (200, 275)
Screenshot: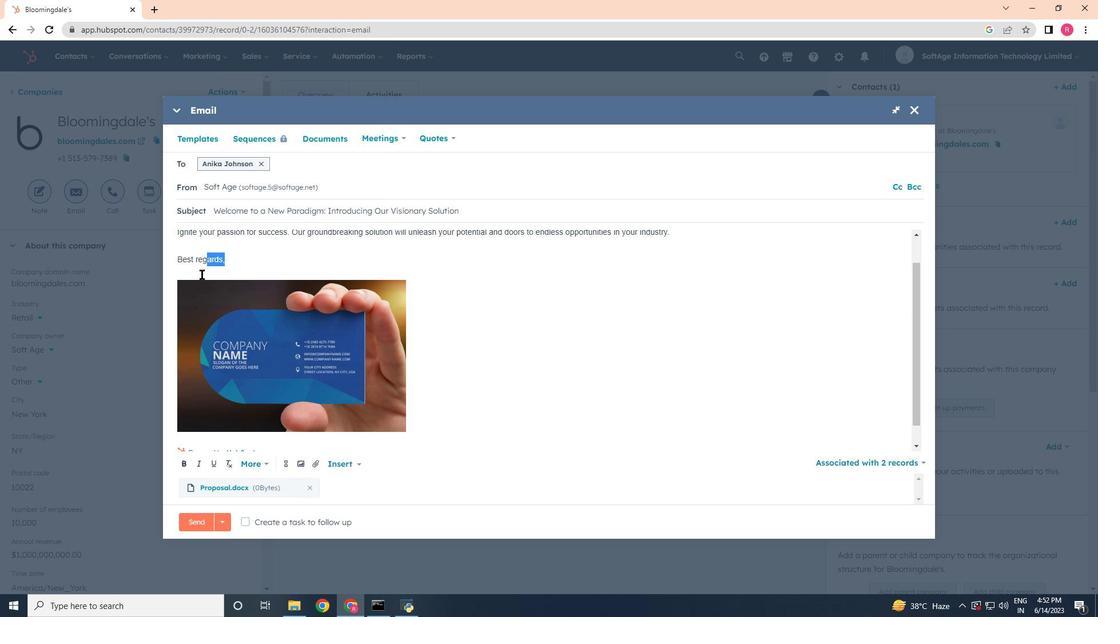 
Action: Mouse moved to (285, 466)
Screenshot: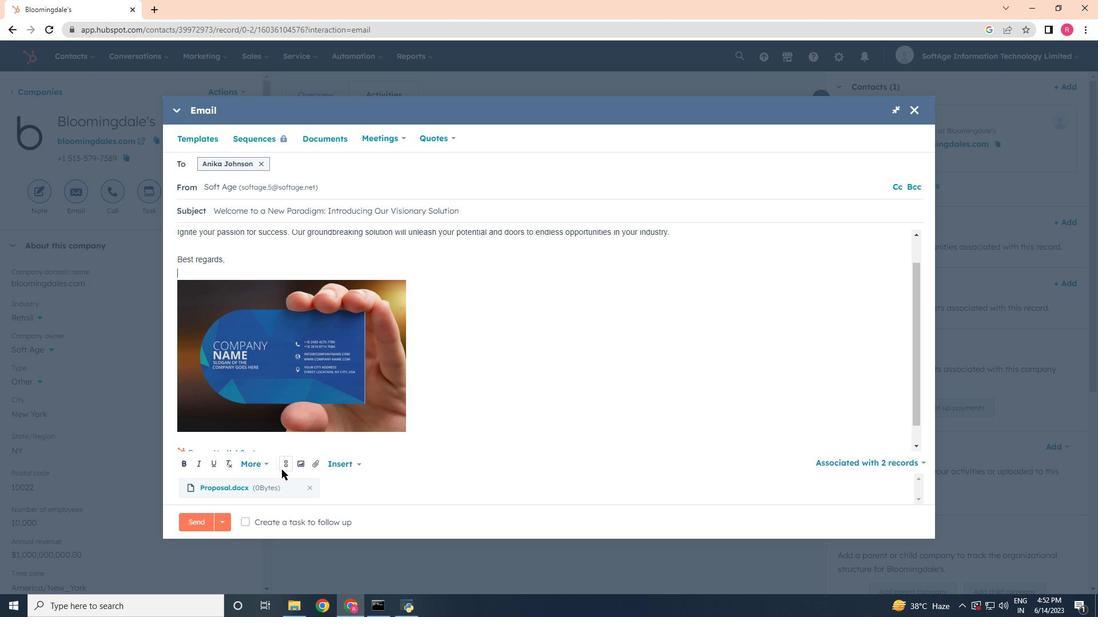 
Action: Mouse pressed left at (285, 466)
Screenshot: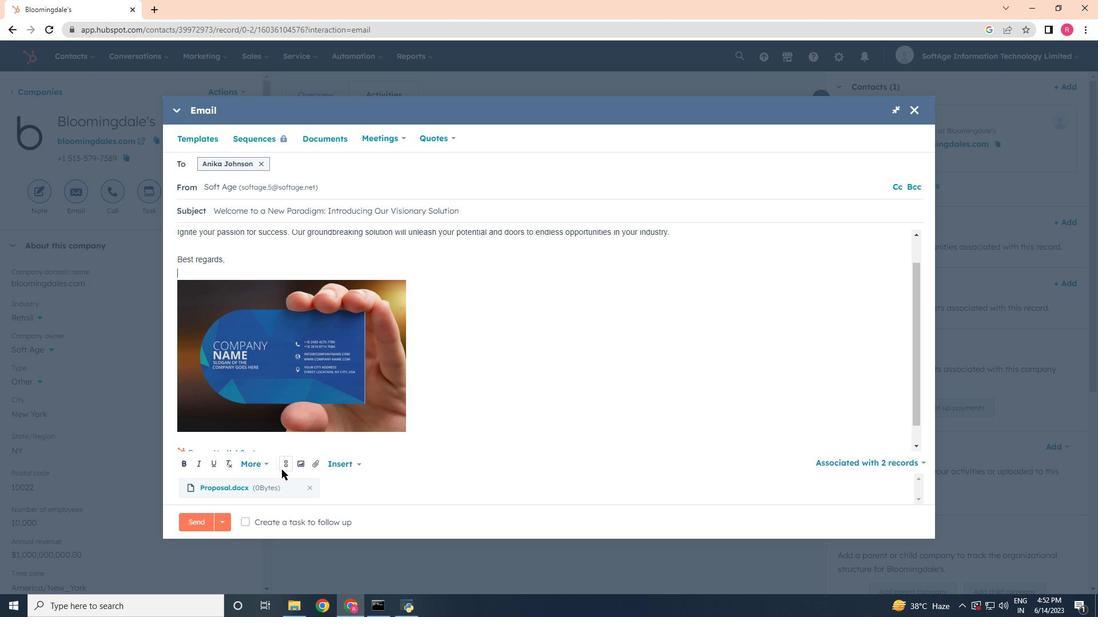 
Action: Mouse moved to (308, 338)
Screenshot: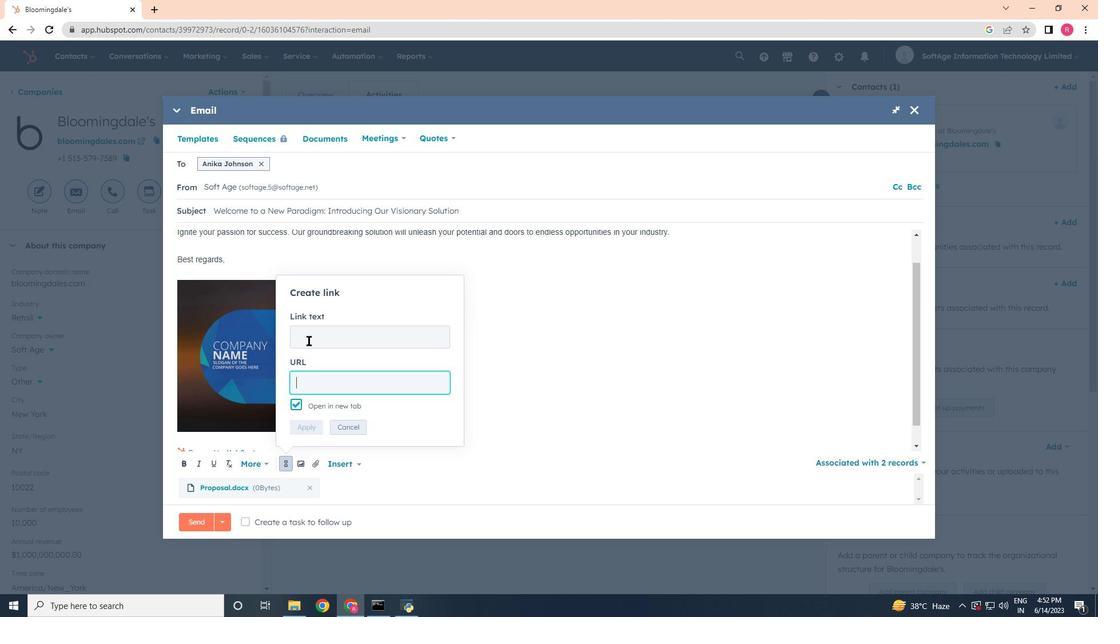 
Action: Mouse pressed left at (308, 338)
Screenshot: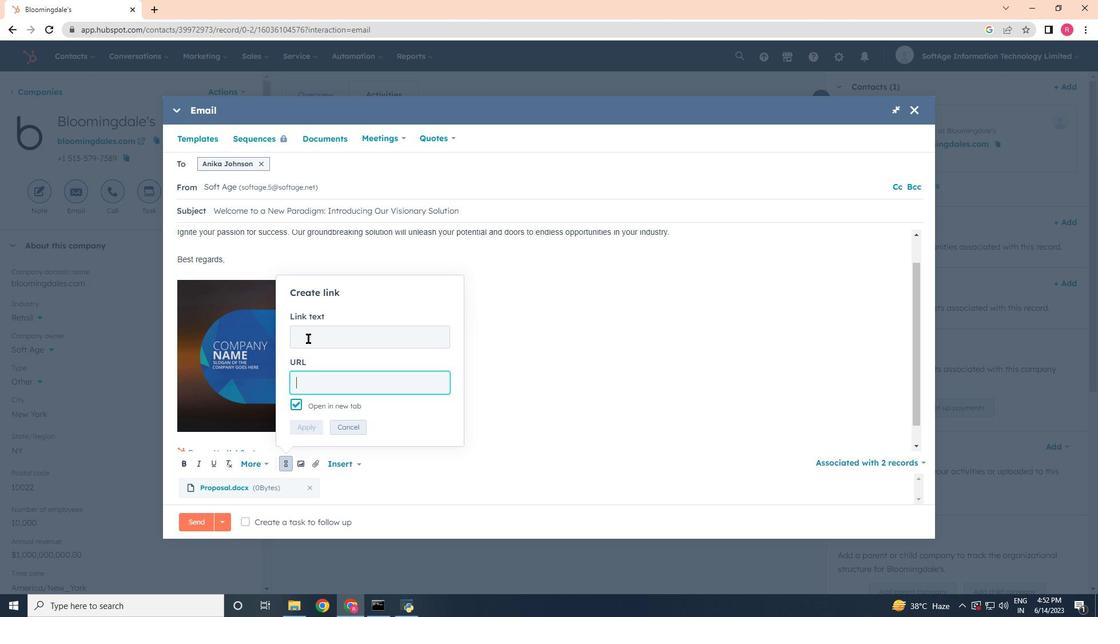 
Action: Mouse moved to (307, 338)
Screenshot: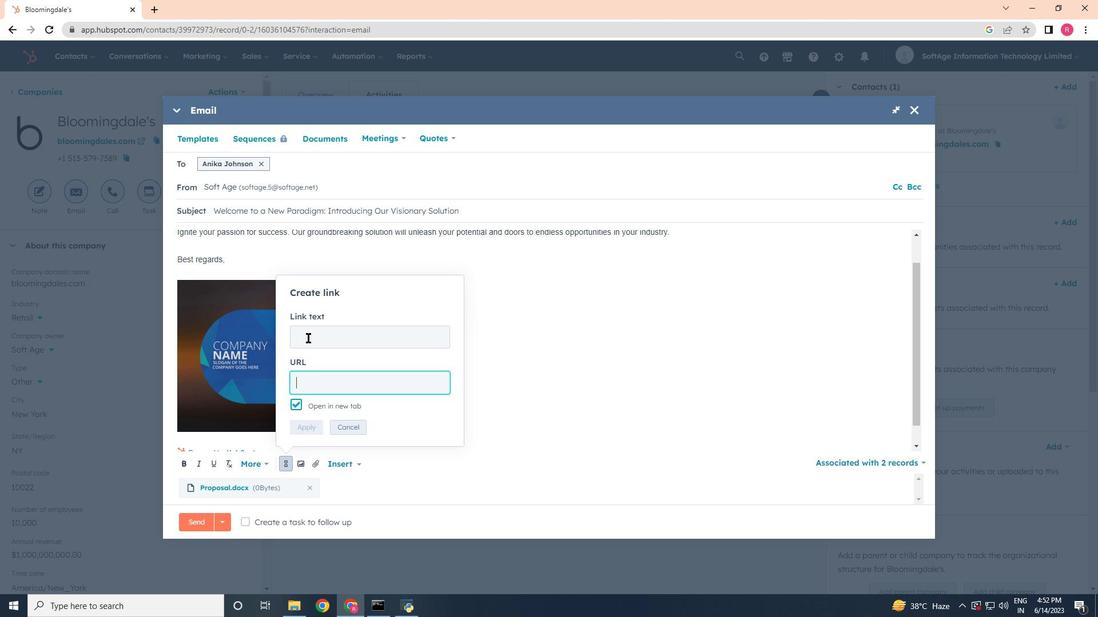 
Action: Key pressed <Key.shift><Key.shift><Key.shift><Key.shift><Key.shift><Key.shift><Key.shift><Key.shift><Key.shift><Key.shift><Key.shift><Key.shift><Key.shift><Key.shift><Key.shift><Key.shift><Key.shift>Wechat<Key.tab>www.wechat.com
Screenshot: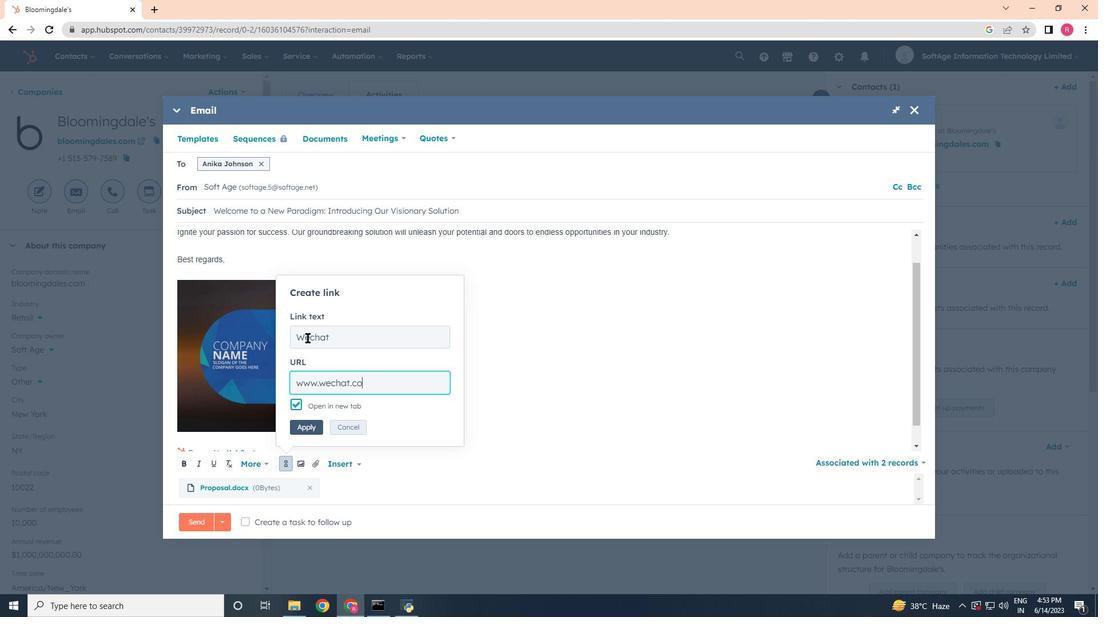 
Action: Mouse moved to (301, 428)
Screenshot: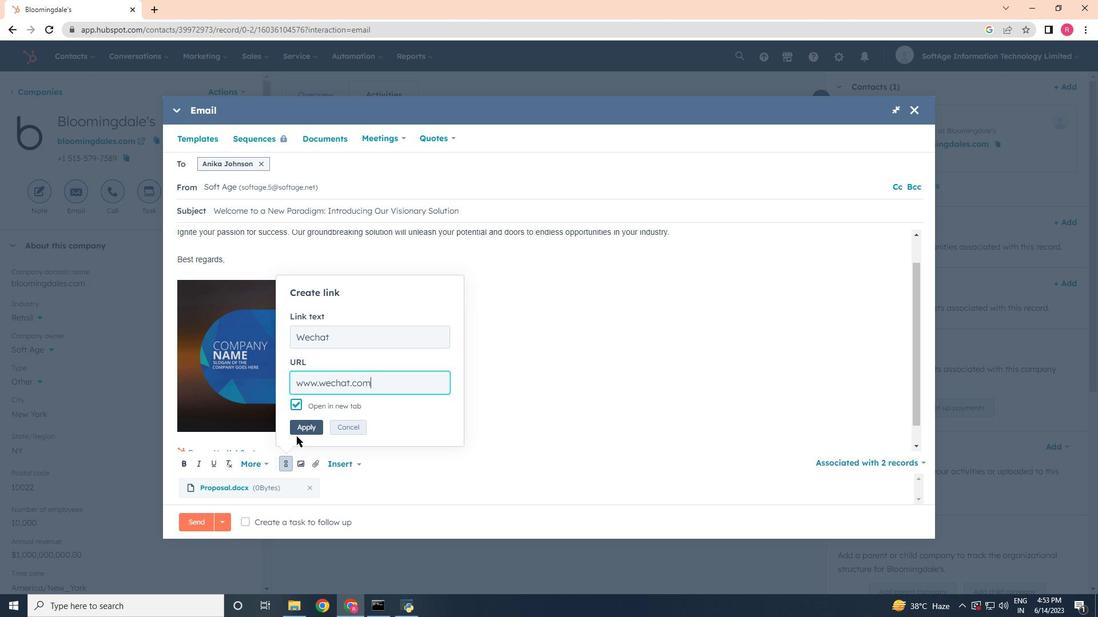 
Action: Mouse pressed left at (301, 428)
Screenshot: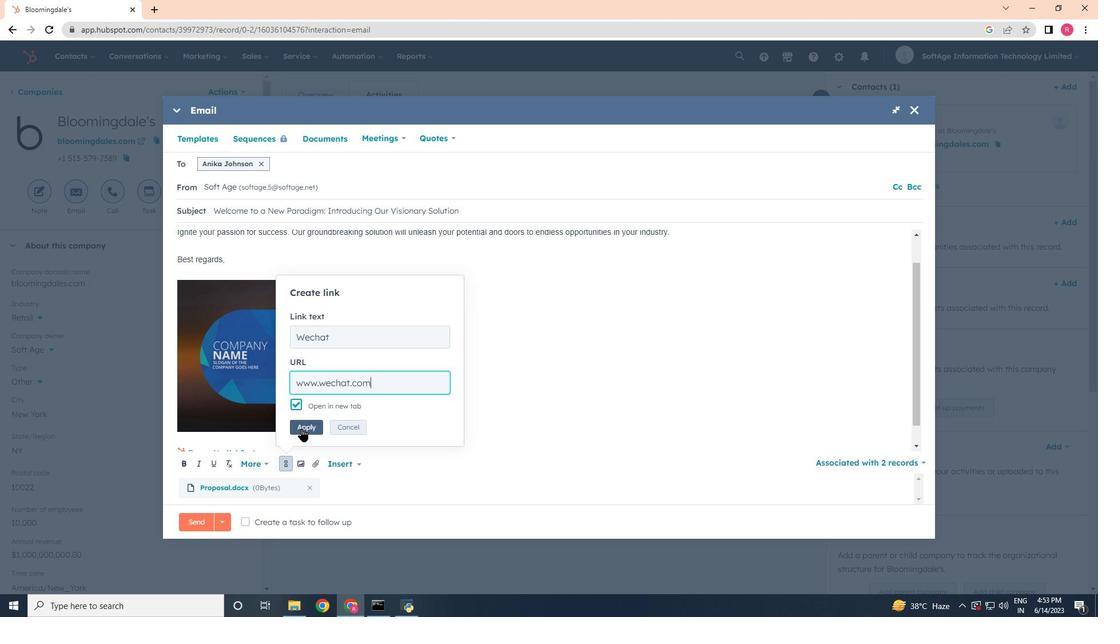 
Action: Mouse moved to (245, 520)
Screenshot: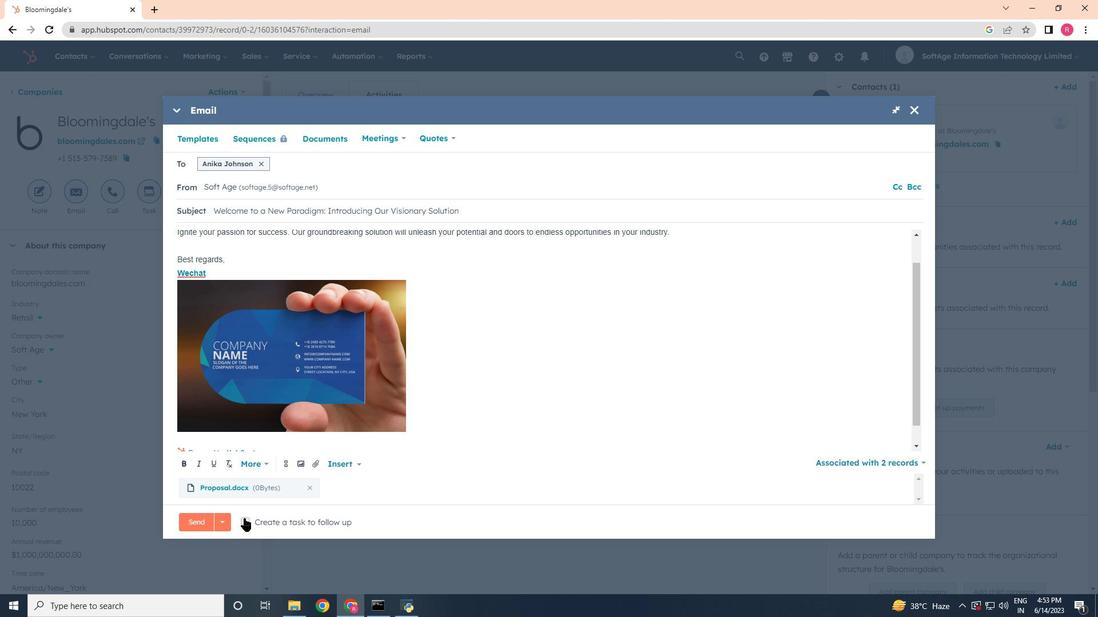 
Action: Mouse pressed left at (245, 520)
Screenshot: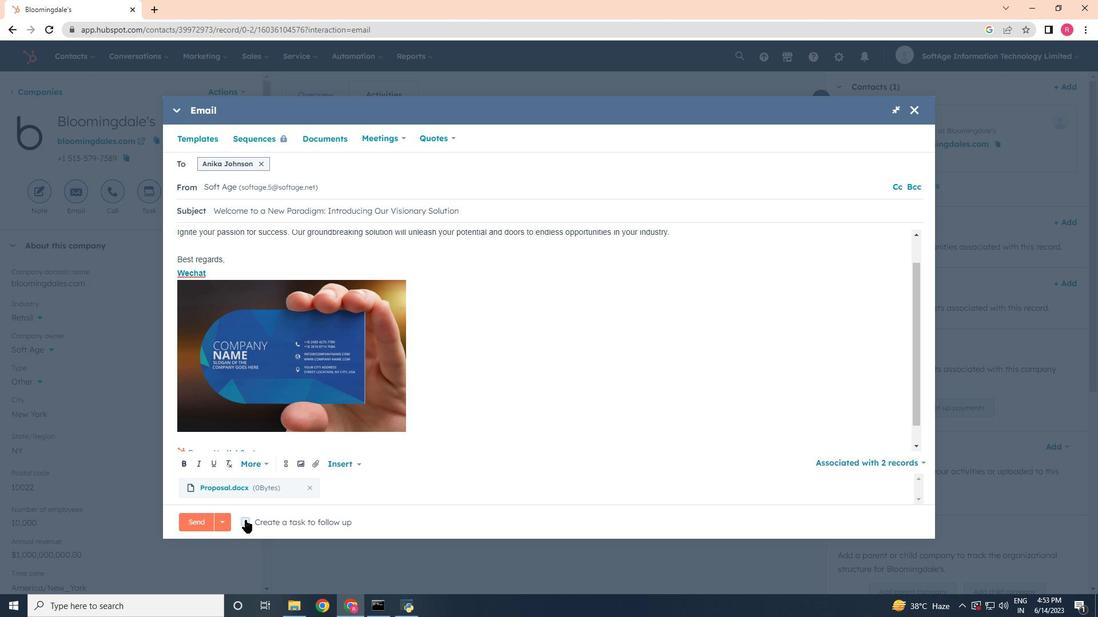 
Action: Mouse moved to (464, 522)
Screenshot: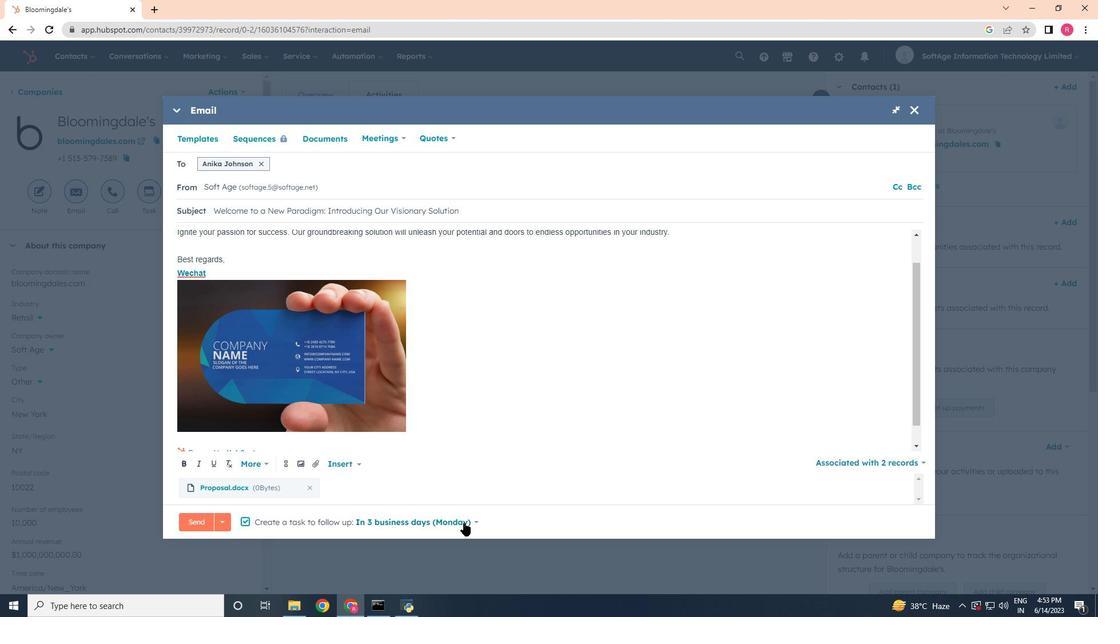
Action: Mouse pressed left at (464, 522)
Screenshot: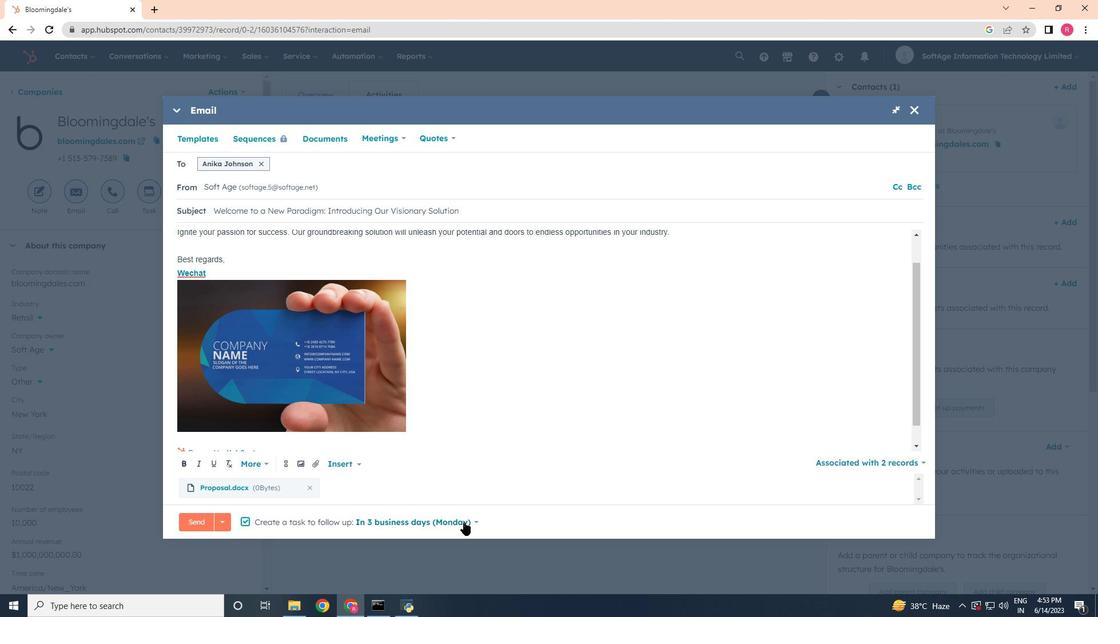 
Action: Mouse moved to (440, 463)
Screenshot: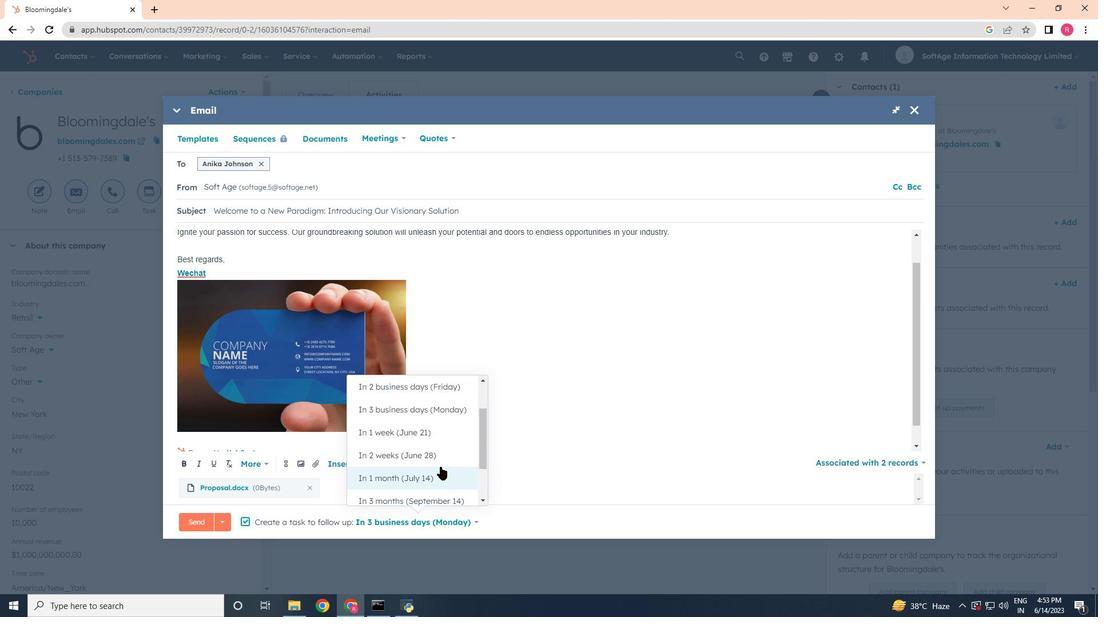 
Action: Mouse scrolled (440, 463) with delta (0, 0)
Screenshot: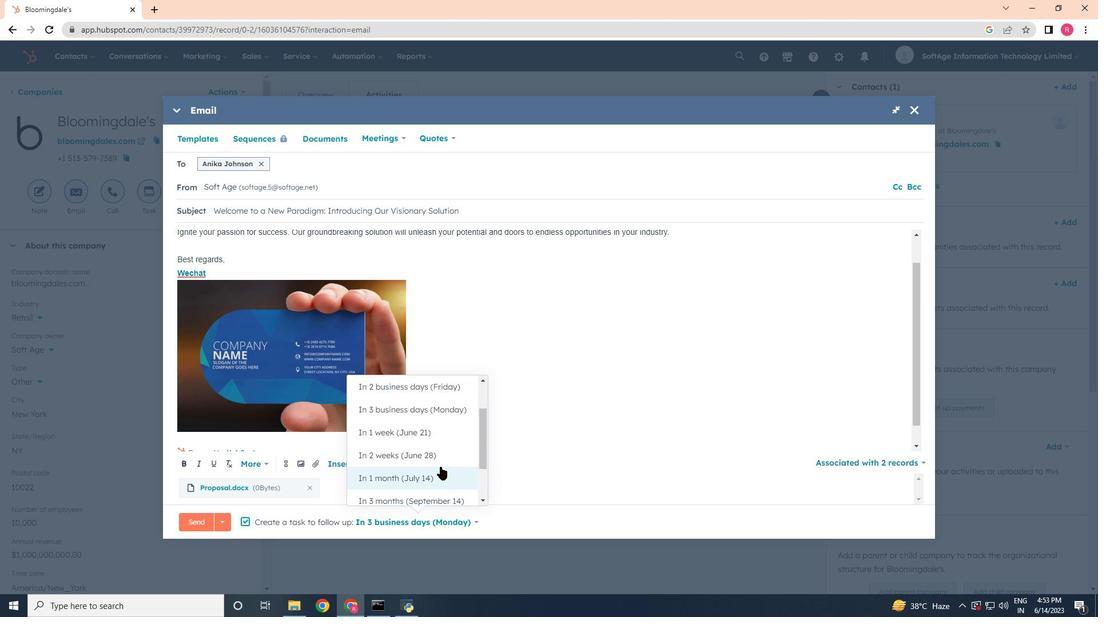 
Action: Mouse moved to (440, 462)
Screenshot: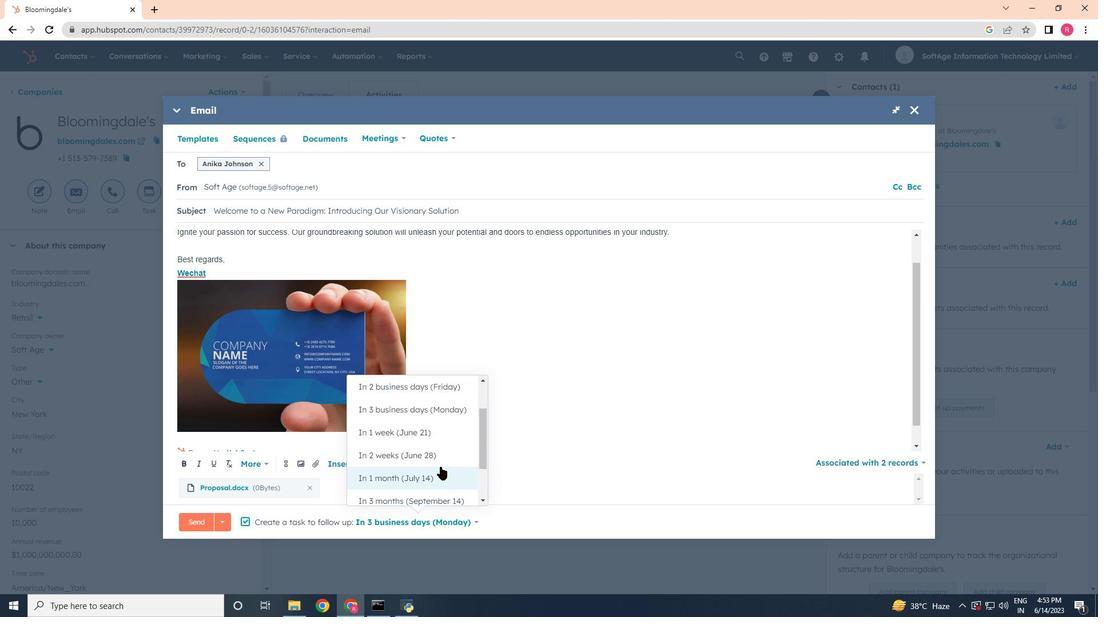 
Action: Mouse scrolled (440, 463) with delta (0, 0)
Screenshot: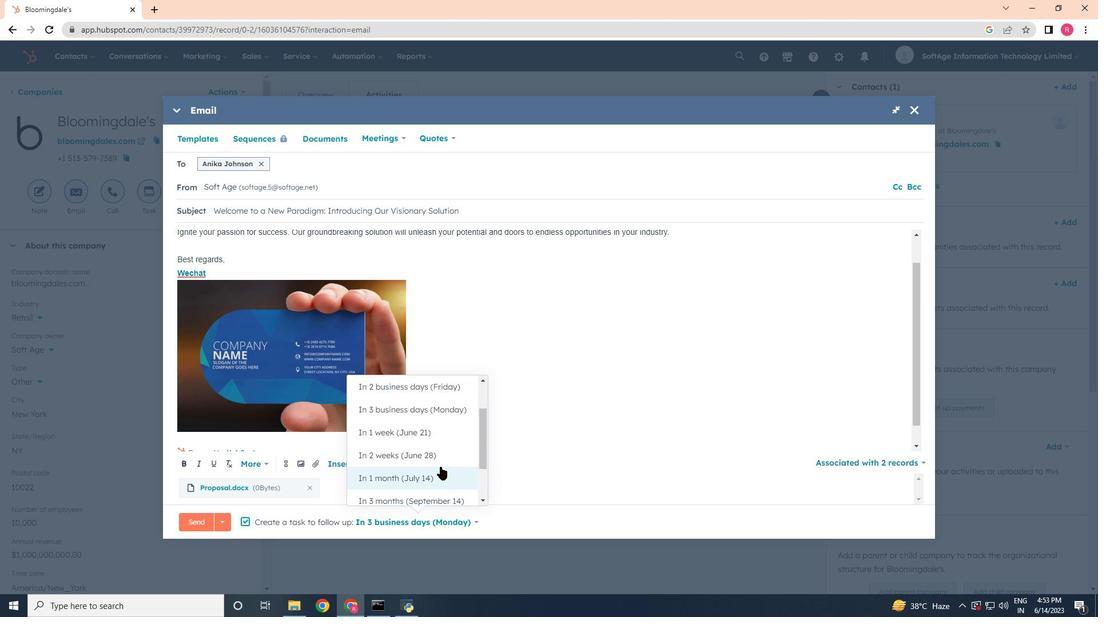 
Action: Mouse moved to (440, 461)
Screenshot: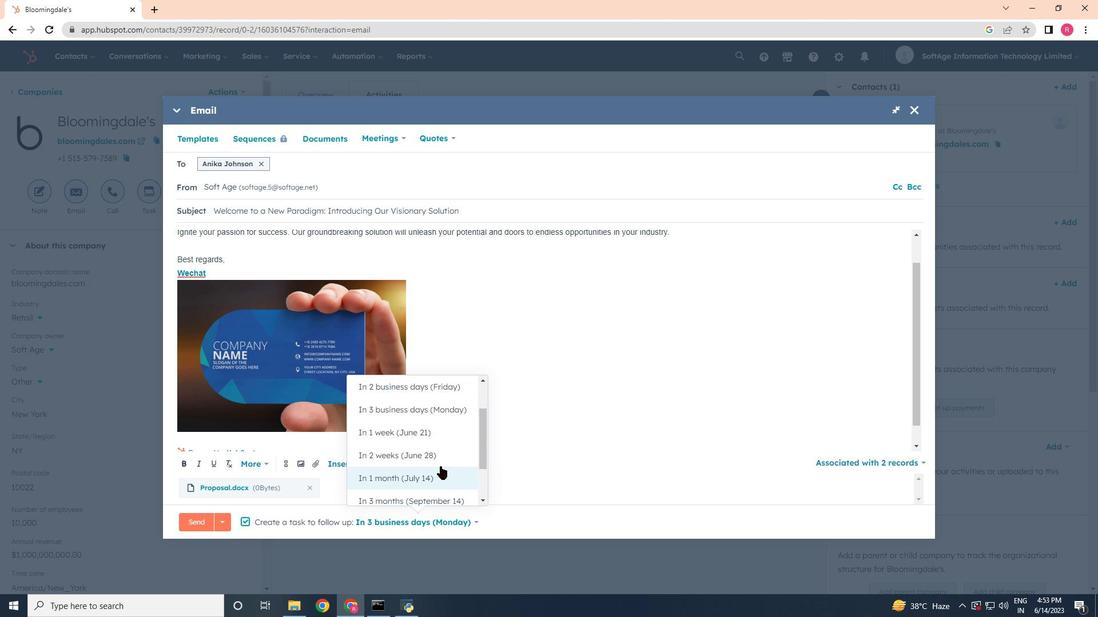 
Action: Mouse scrolled (440, 462) with delta (0, 0)
Screenshot: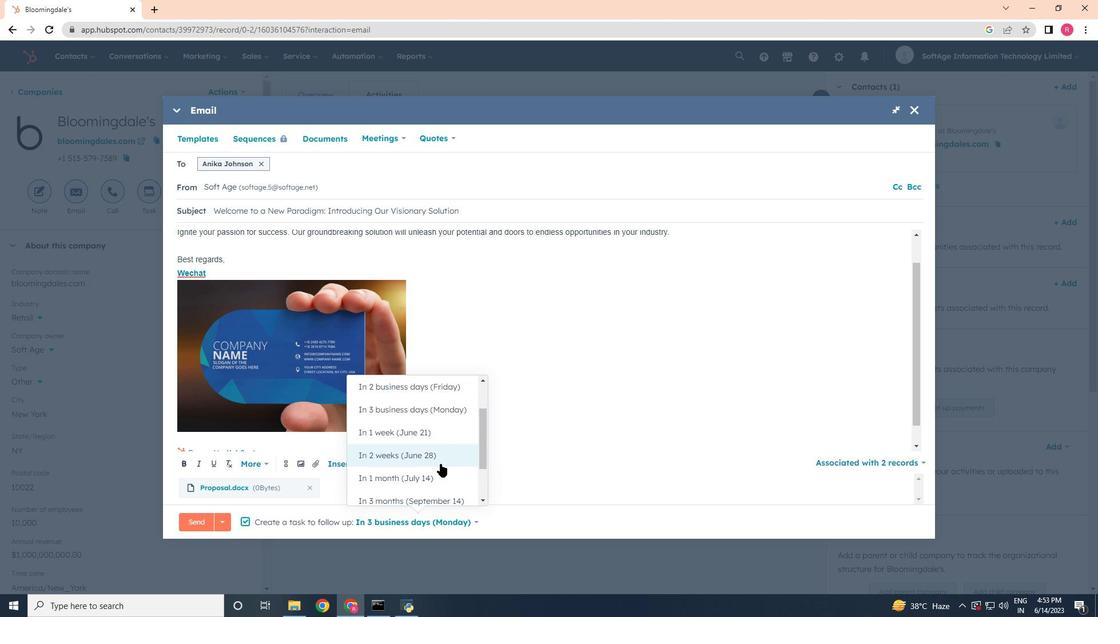 
Action: Mouse moved to (391, 418)
Screenshot: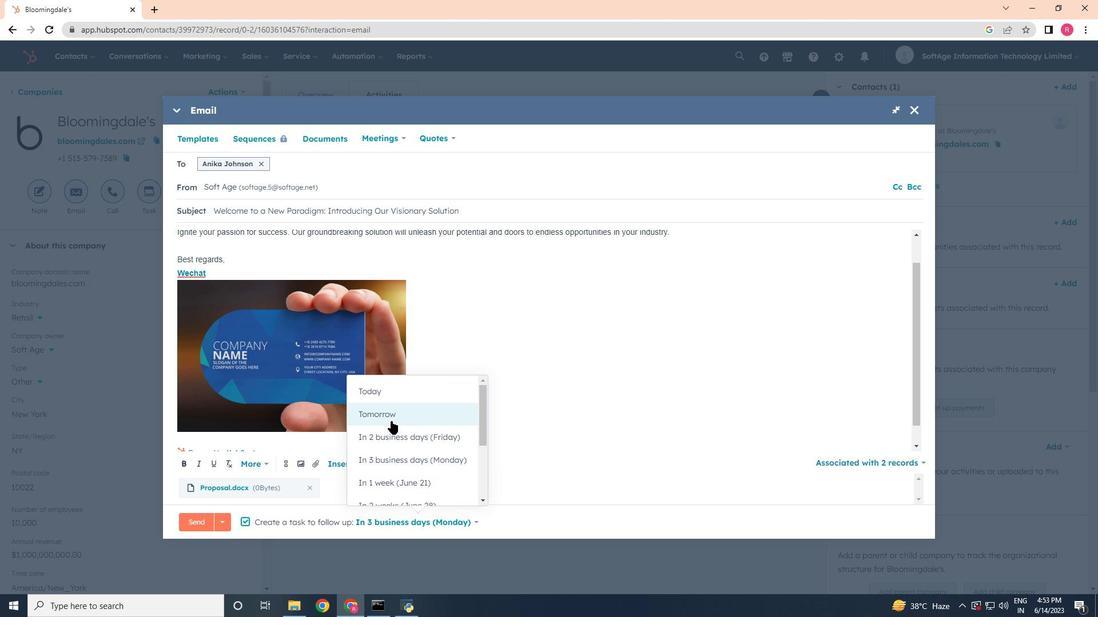 
Action: Mouse pressed left at (391, 418)
Screenshot: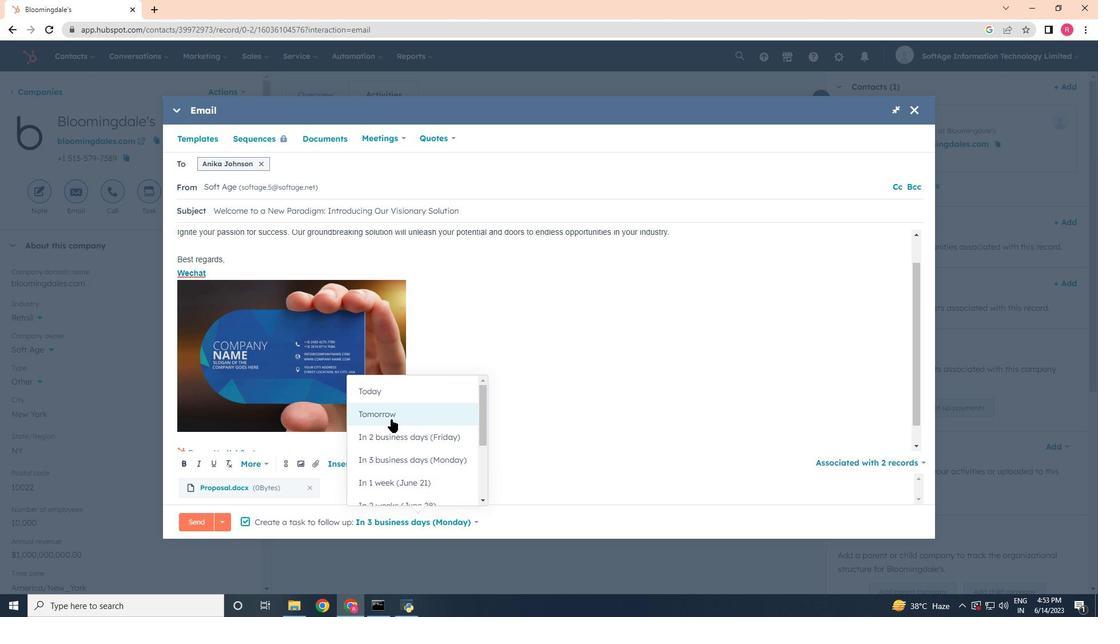 
Action: Mouse moved to (190, 515)
Screenshot: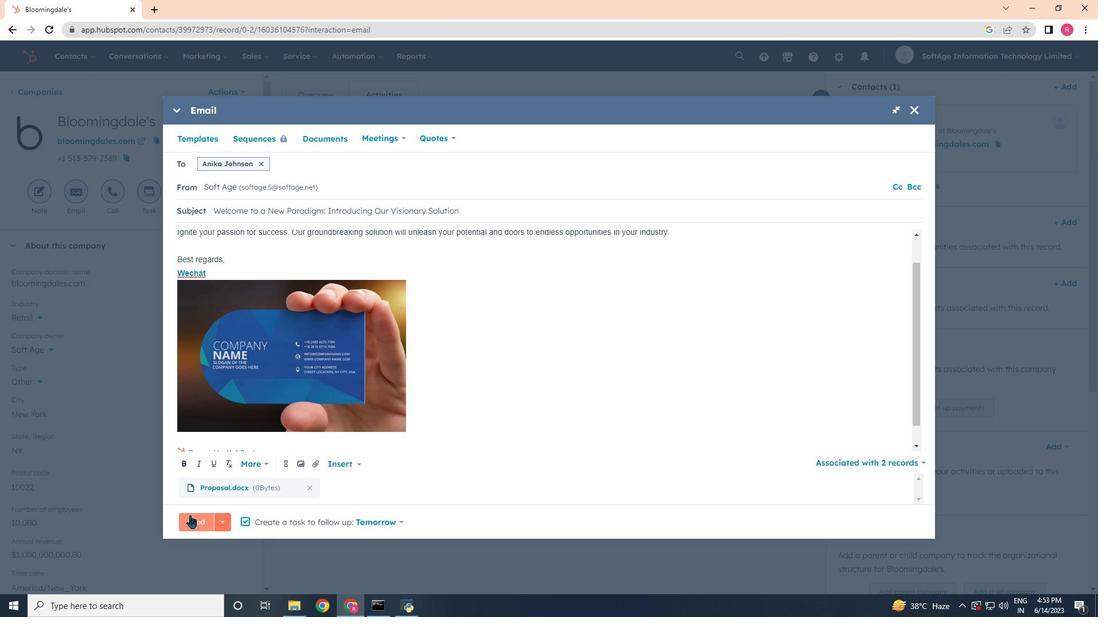 
Action: Mouse pressed left at (190, 515)
Screenshot: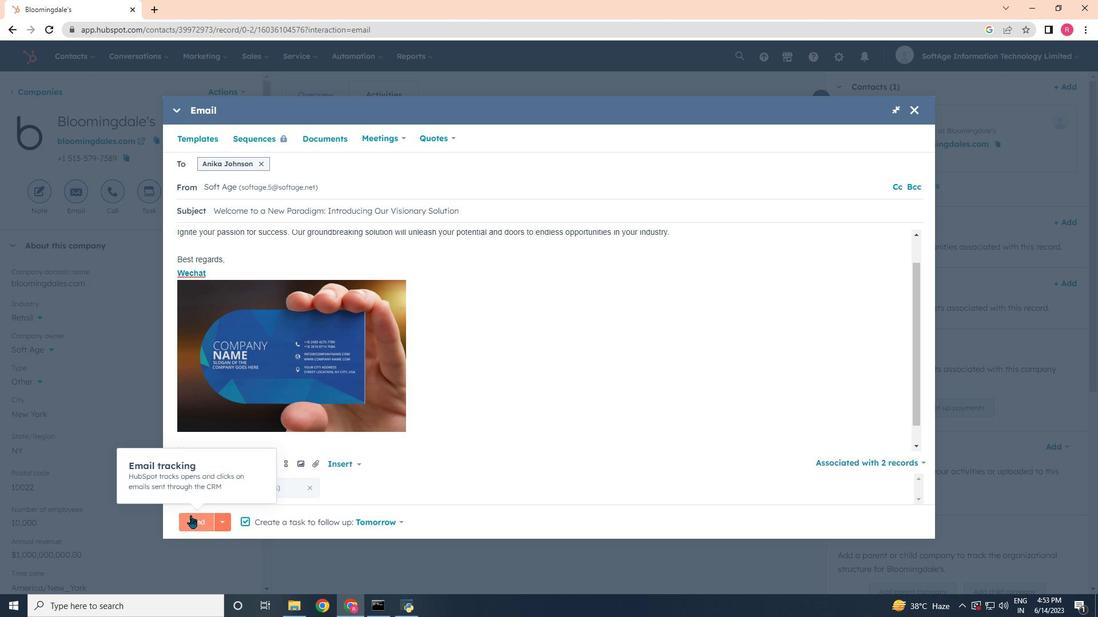 
Action: Mouse moved to (191, 514)
Screenshot: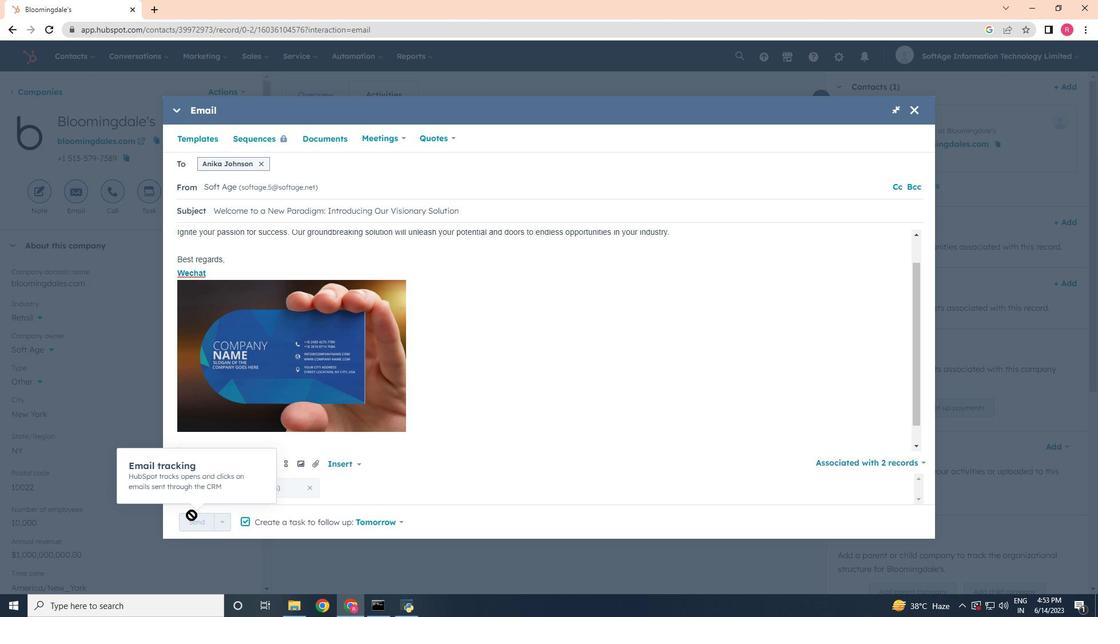 
